 Task: Create ChildIssue0000000830 as Child Issue of Issue Issue0000000415 in Backlog  in Scrum Project Project0000000083 in Jira. Create ChildIssue0000000831 as Child Issue of Issue Issue0000000416 in Backlog  in Scrum Project Project0000000084 in Jira. Create ChildIssue0000000832 as Child Issue of Issue Issue0000000416 in Backlog  in Scrum Project Project0000000084 in Jira. Create ChildIssue0000000833 as Child Issue of Issue Issue0000000417 in Backlog  in Scrum Project Project0000000084 in Jira. Create ChildIssue0000000834 as Child Issue of Issue Issue0000000417 in Backlog  in Scrum Project Project0000000084 in Jira
Action: Mouse moved to (896, 471)
Screenshot: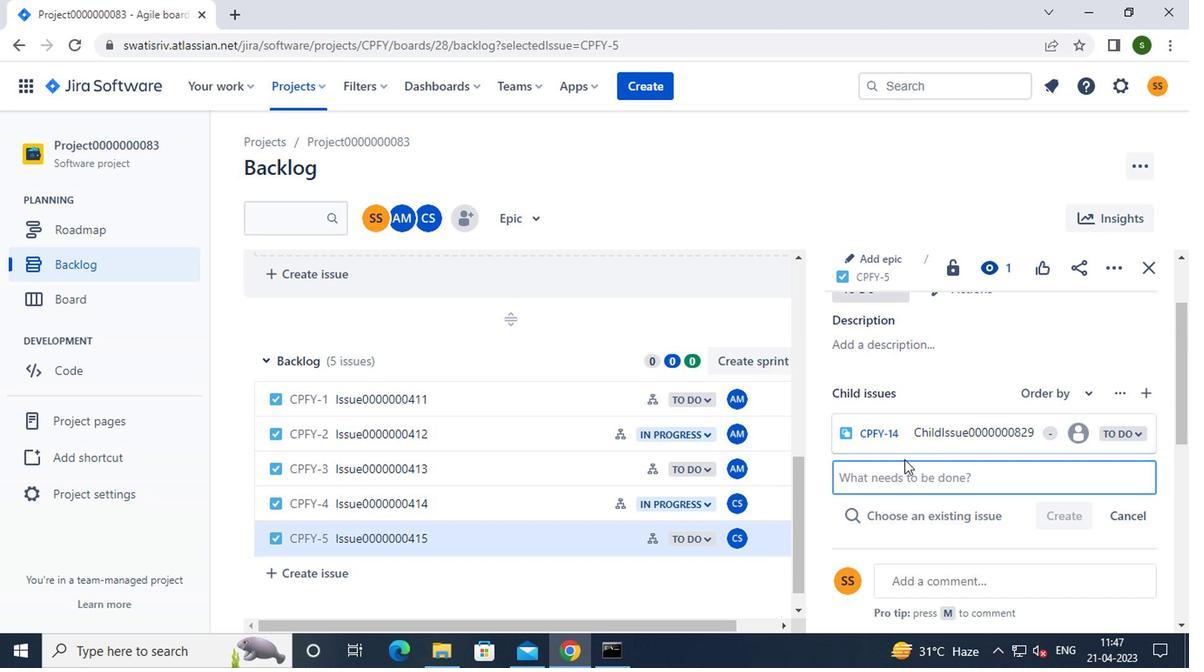 
Action: Key pressed c<Key.caps_lock>hildi<Key.caps_lock><Key.backspace>i<Key.caps_lock>ssue0000000830
Screenshot: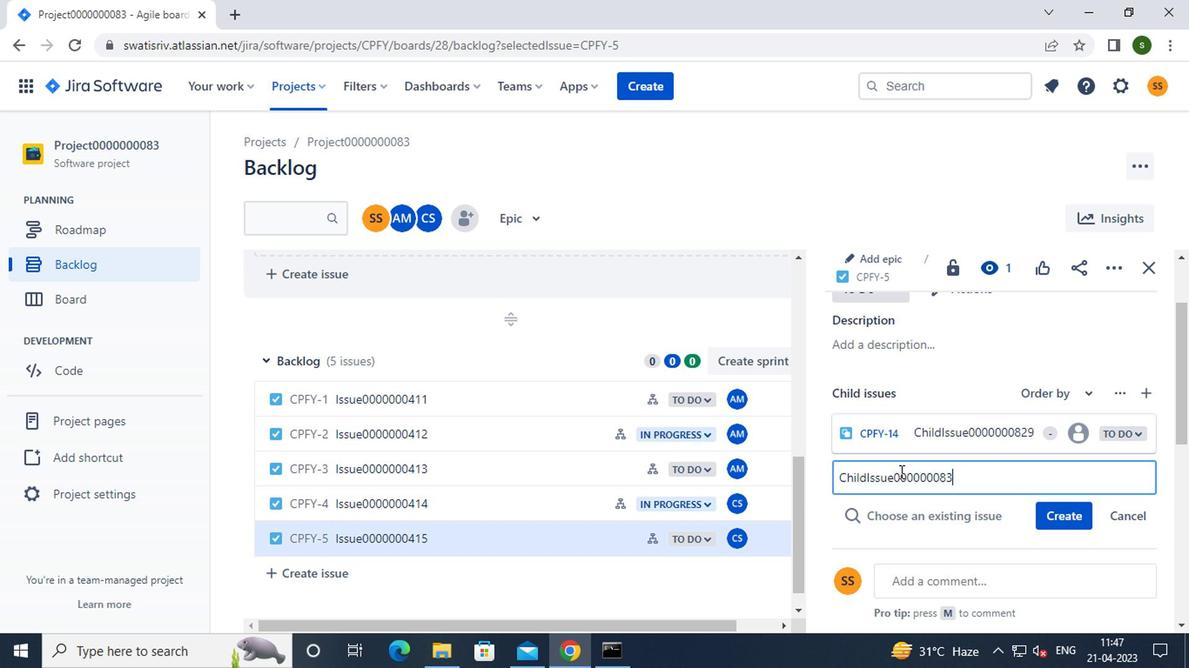 
Action: Mouse moved to (1059, 508)
Screenshot: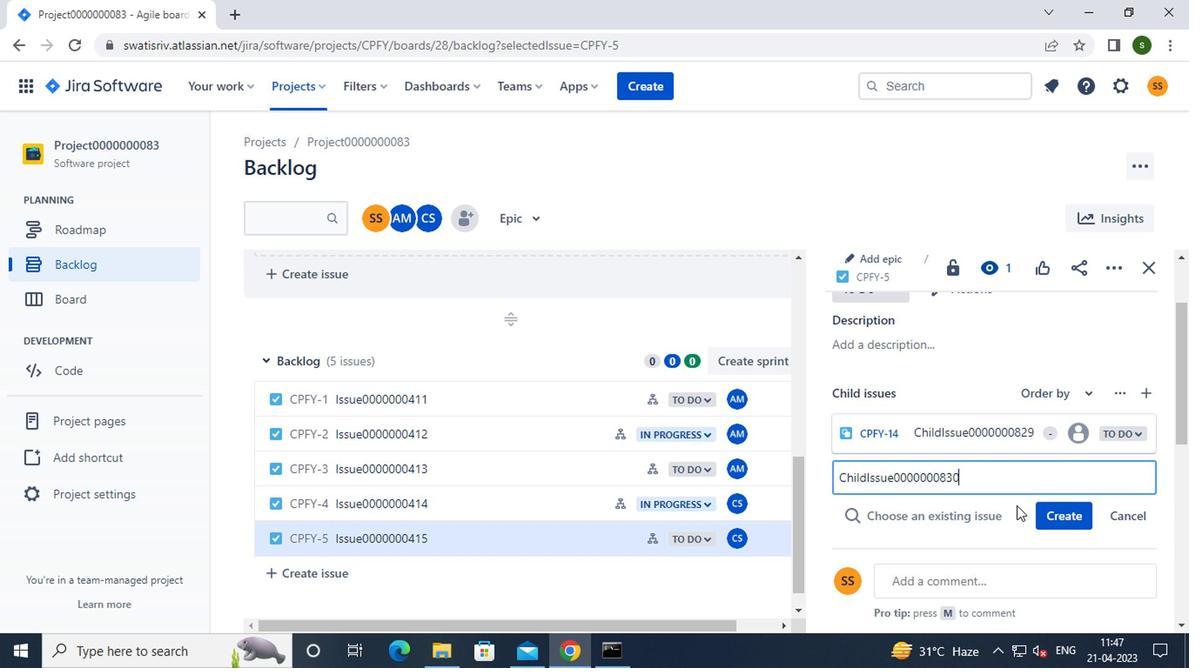 
Action: Mouse pressed left at (1059, 508)
Screenshot: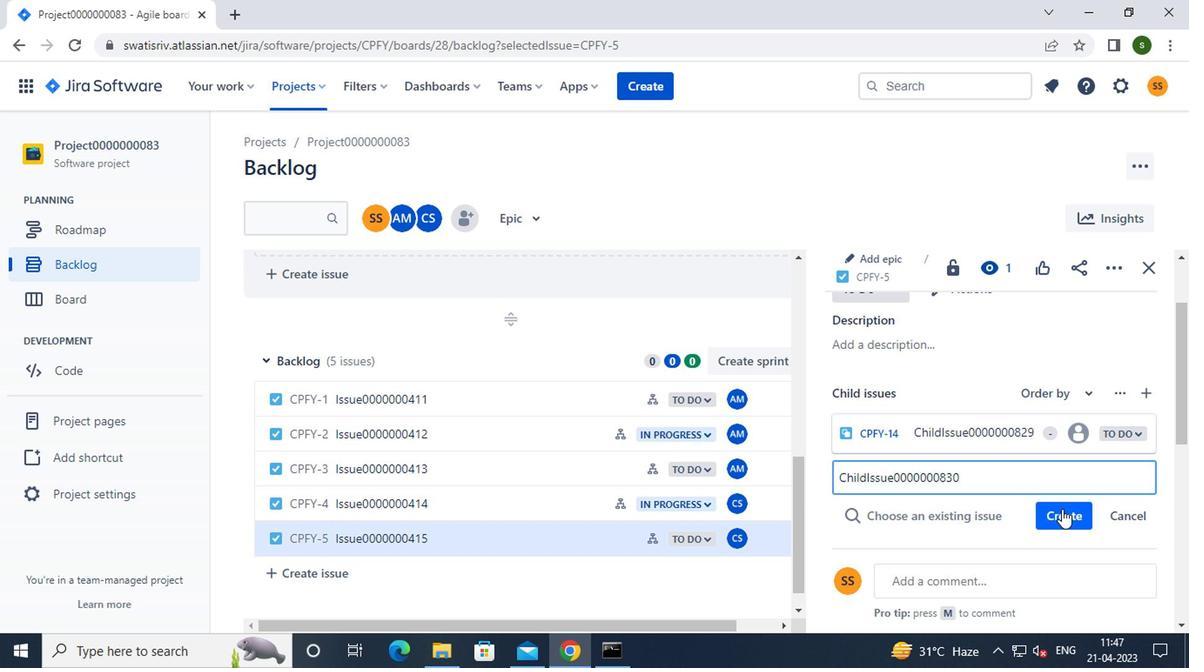 
Action: Mouse moved to (317, 91)
Screenshot: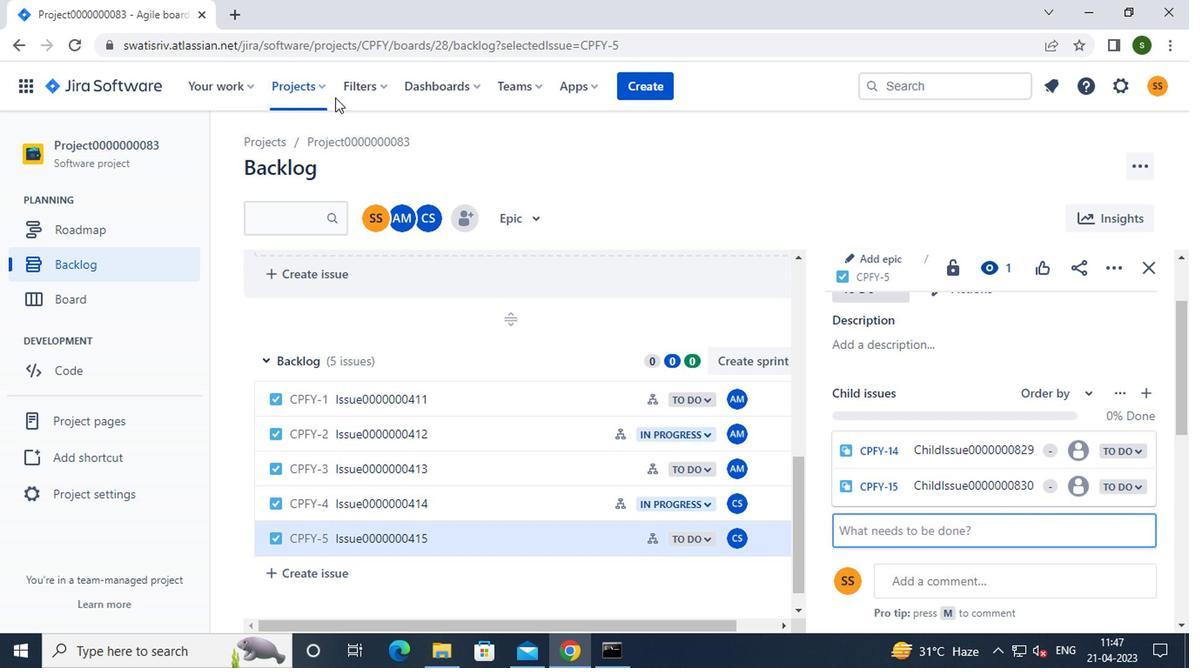 
Action: Mouse pressed left at (317, 91)
Screenshot: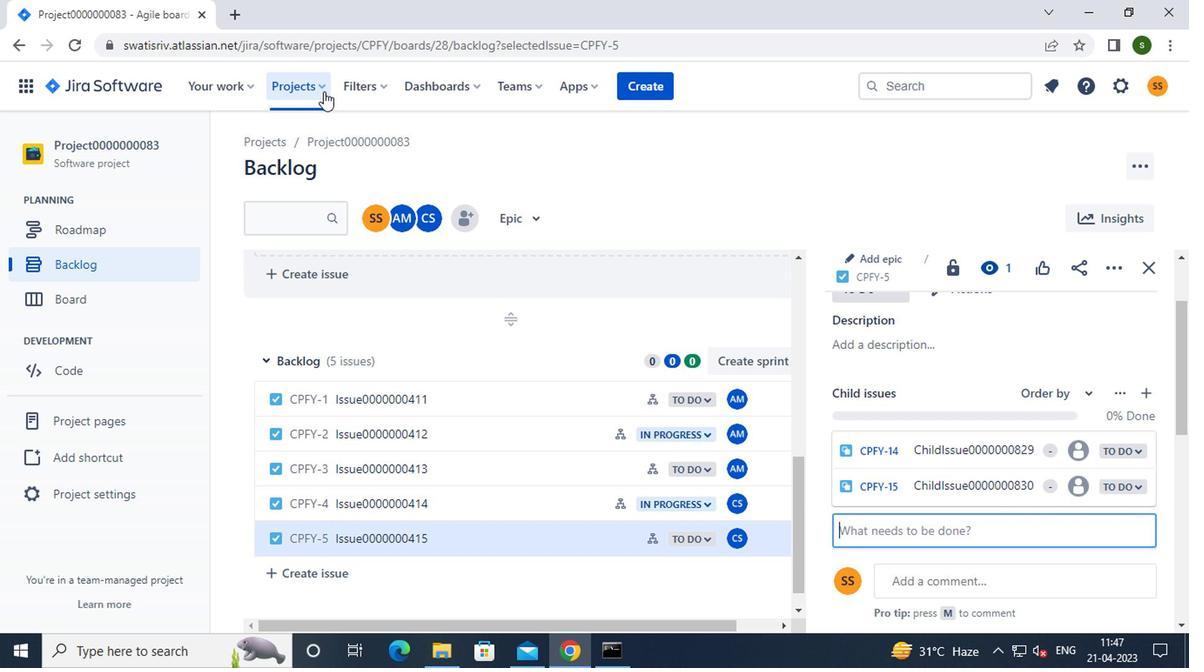 
Action: Mouse moved to (371, 205)
Screenshot: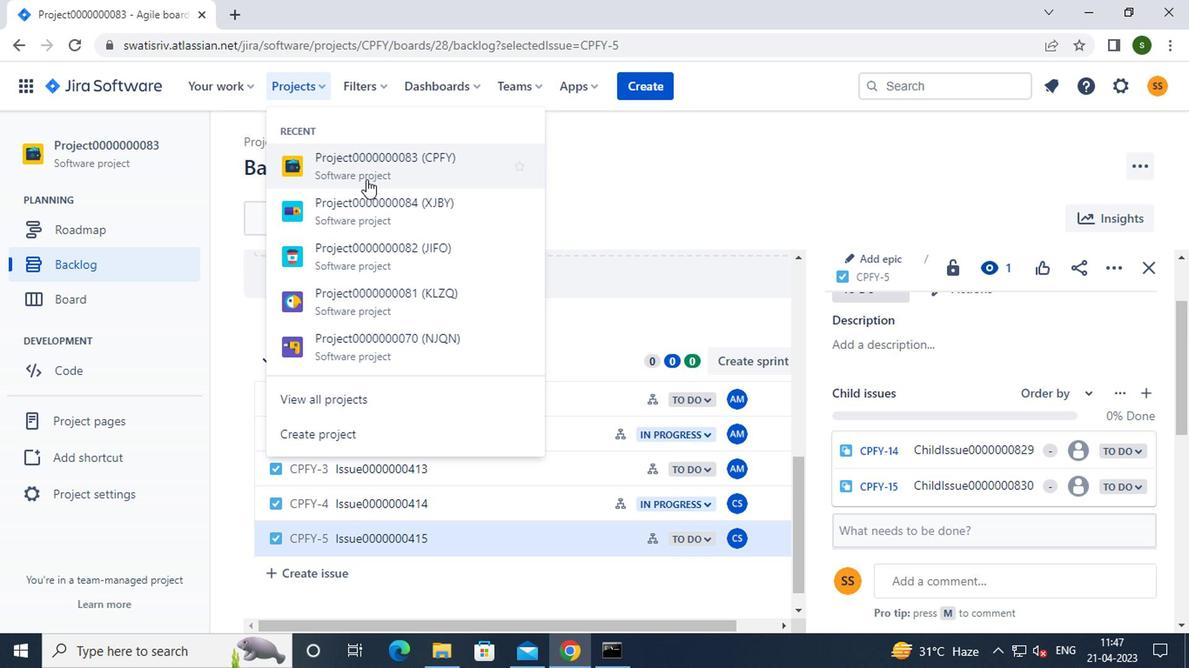 
Action: Mouse pressed left at (371, 205)
Screenshot: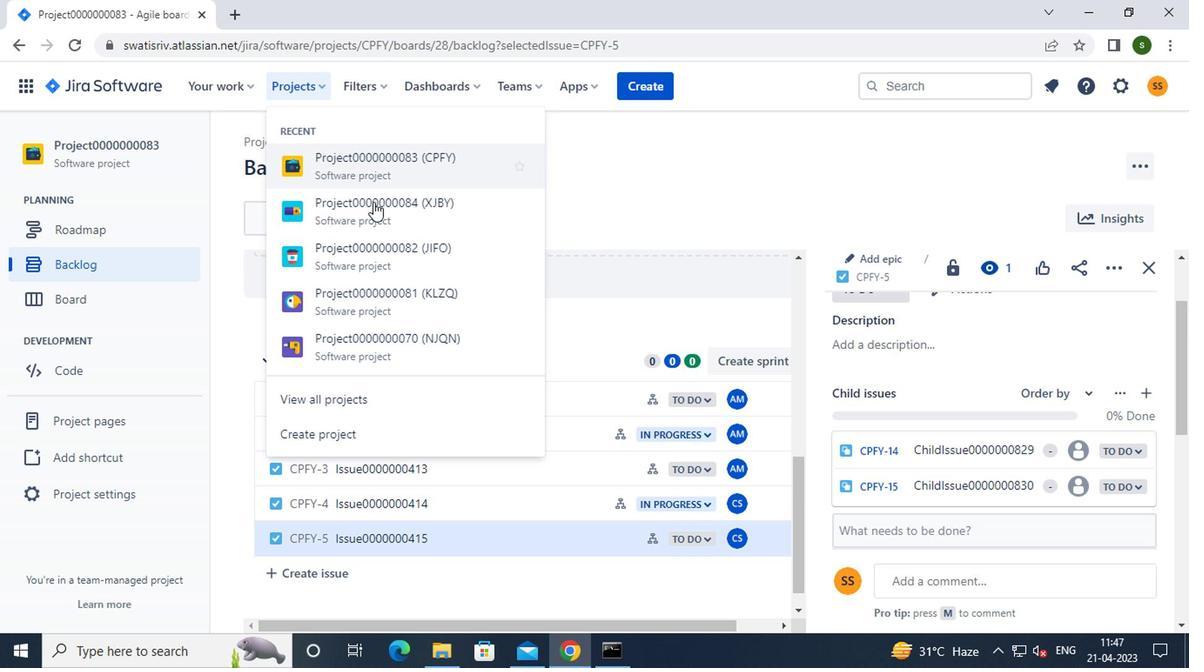 
Action: Mouse moved to (116, 262)
Screenshot: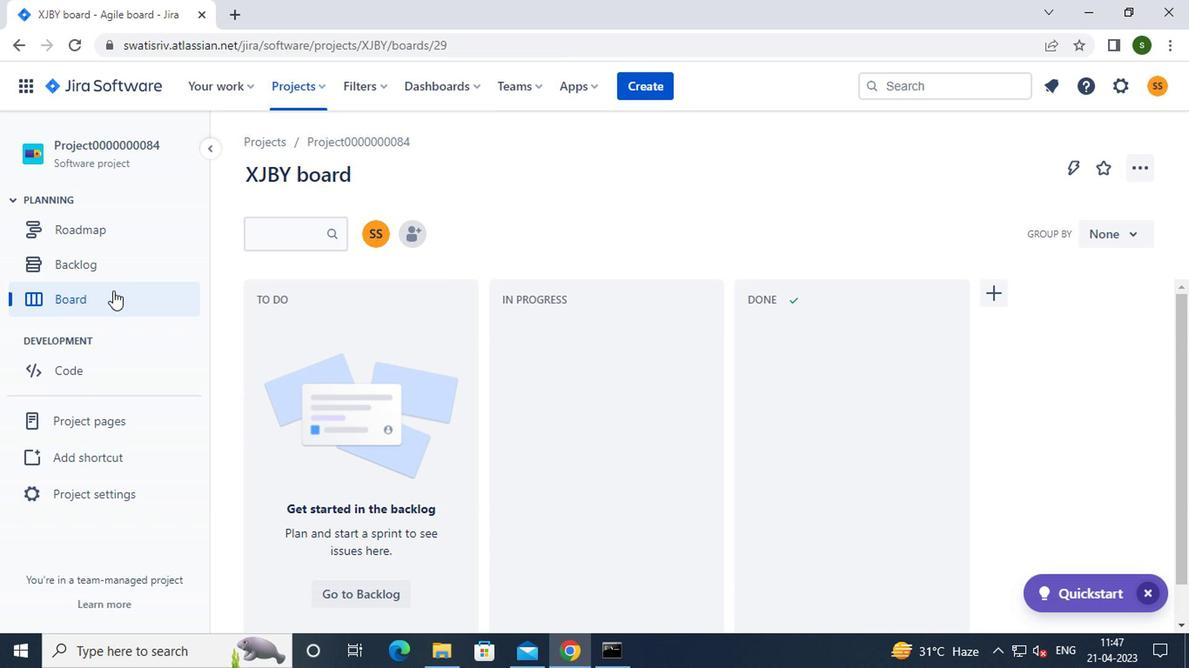 
Action: Mouse pressed left at (116, 262)
Screenshot: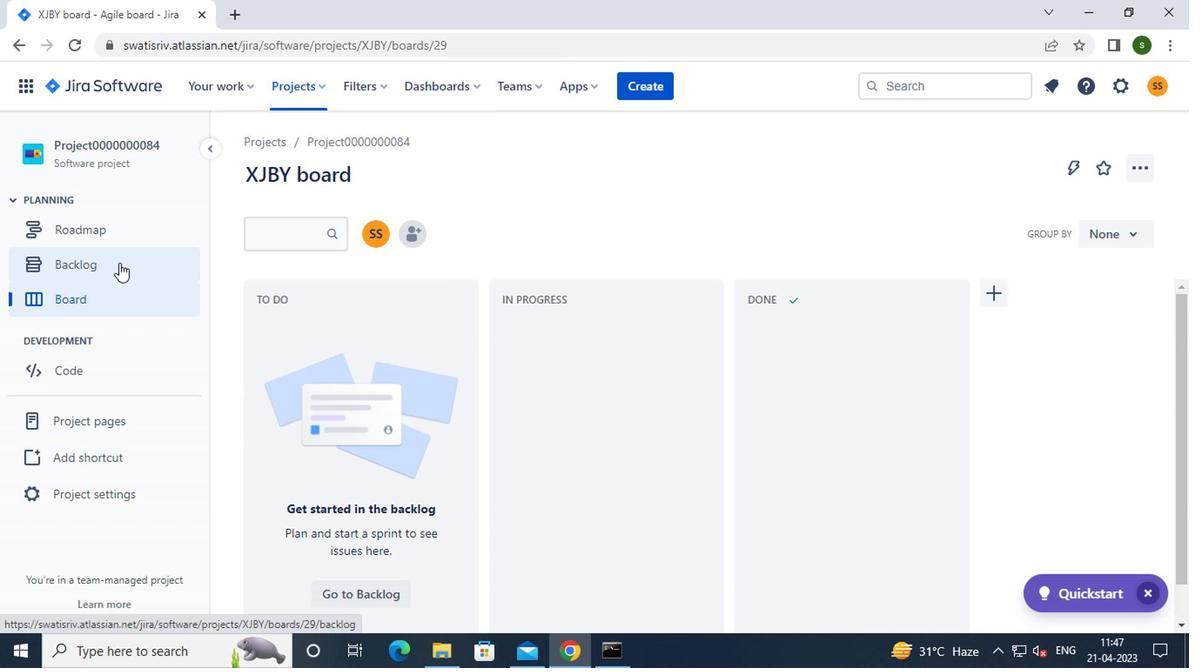 
Action: Mouse moved to (617, 511)
Screenshot: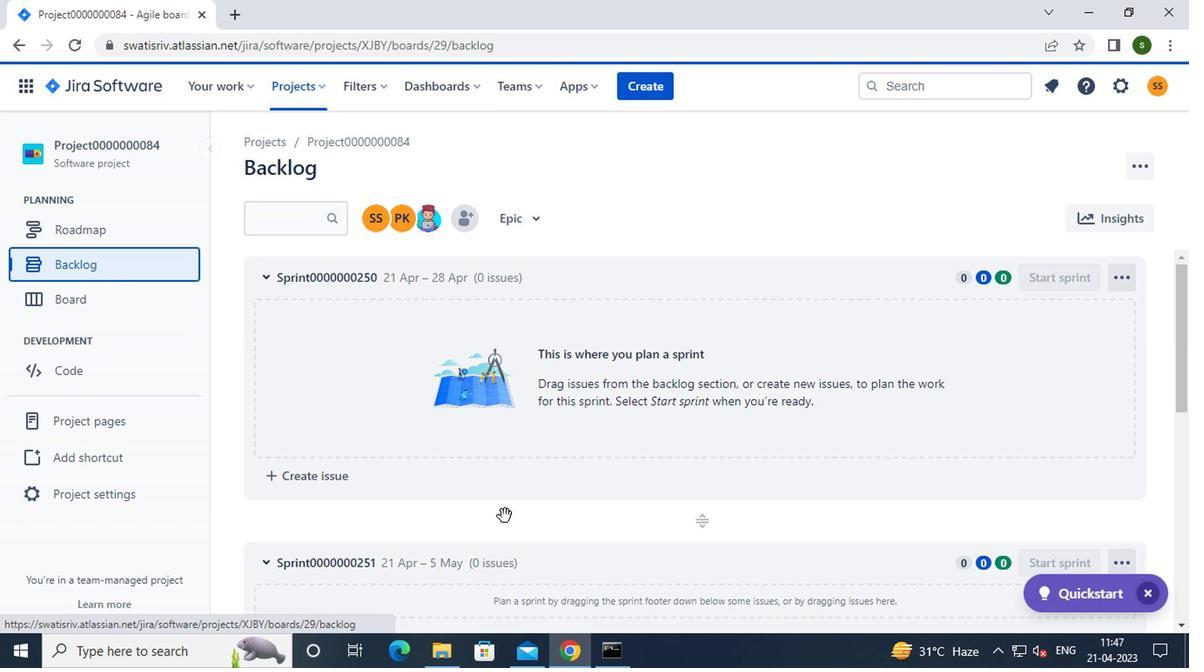 
Action: Mouse scrolled (617, 510) with delta (0, -1)
Screenshot: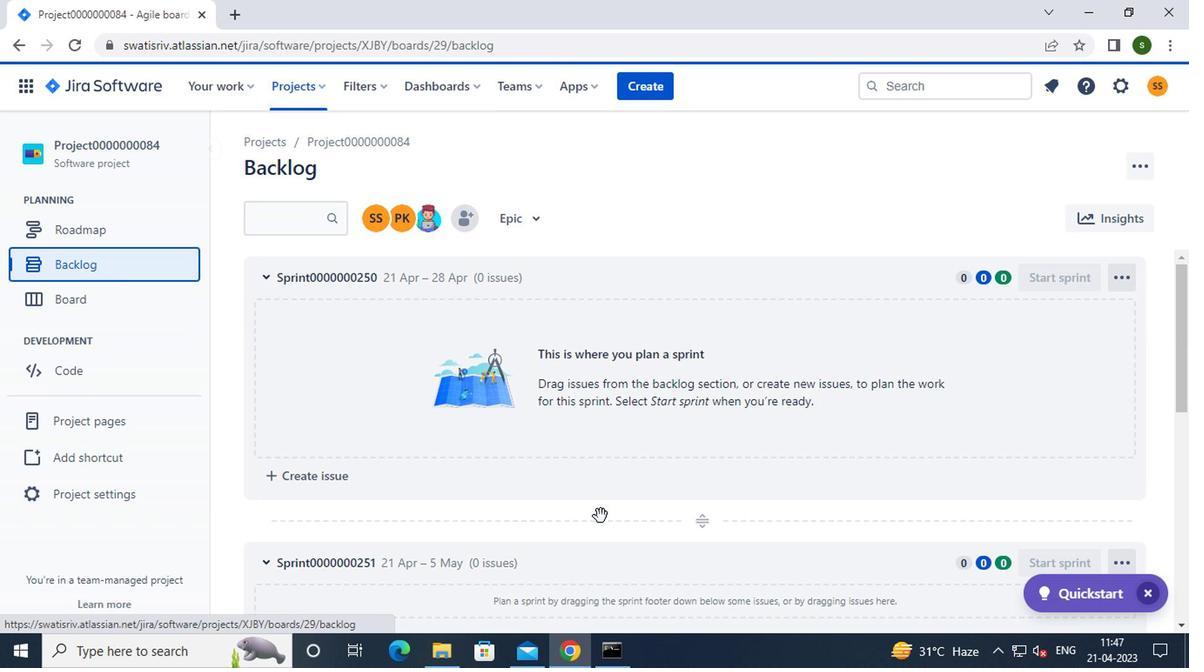 
Action: Mouse scrolled (617, 510) with delta (0, -1)
Screenshot: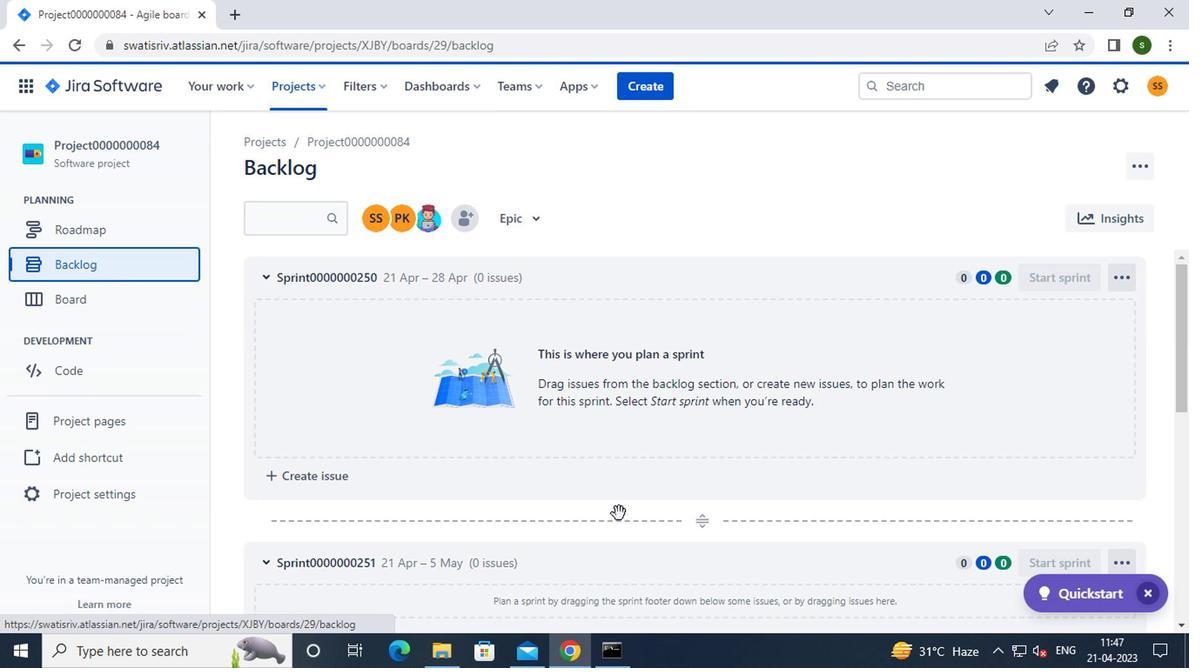 
Action: Mouse scrolled (617, 510) with delta (0, -1)
Screenshot: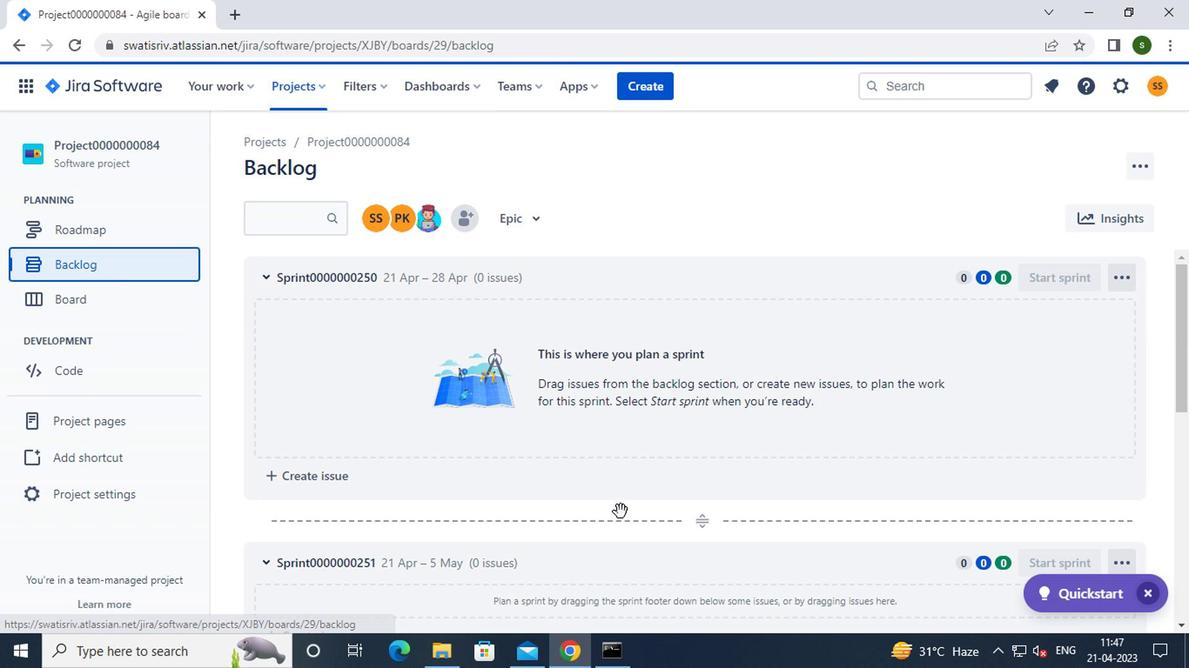 
Action: Mouse scrolled (617, 510) with delta (0, -1)
Screenshot: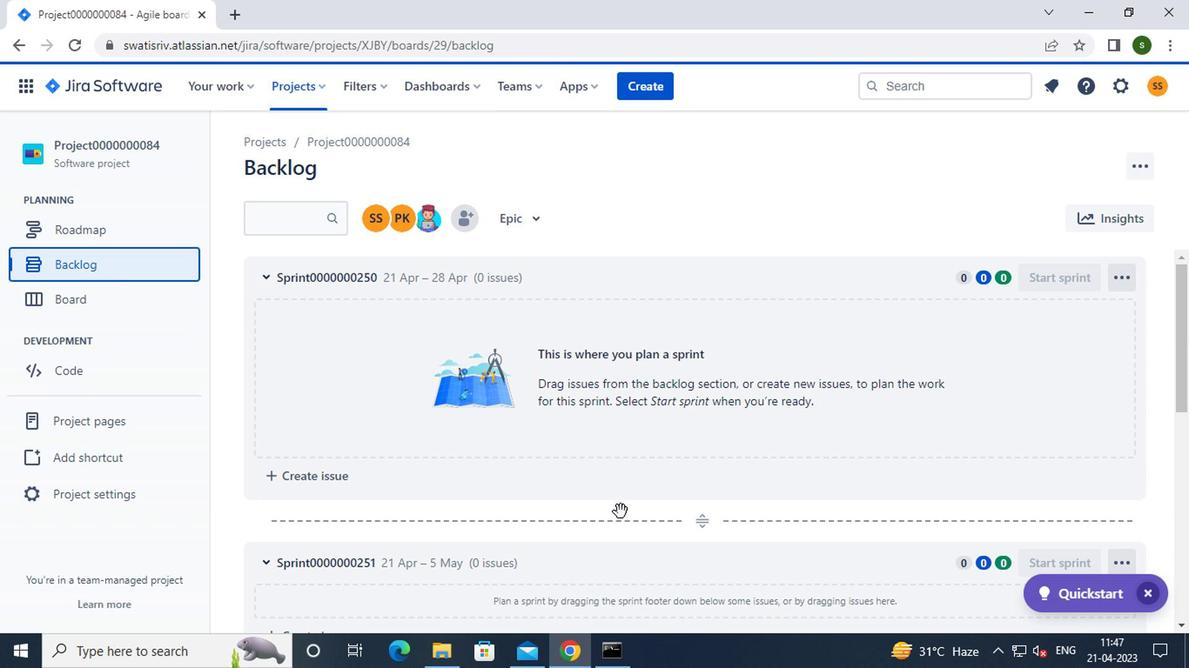 
Action: Mouse scrolled (617, 510) with delta (0, -1)
Screenshot: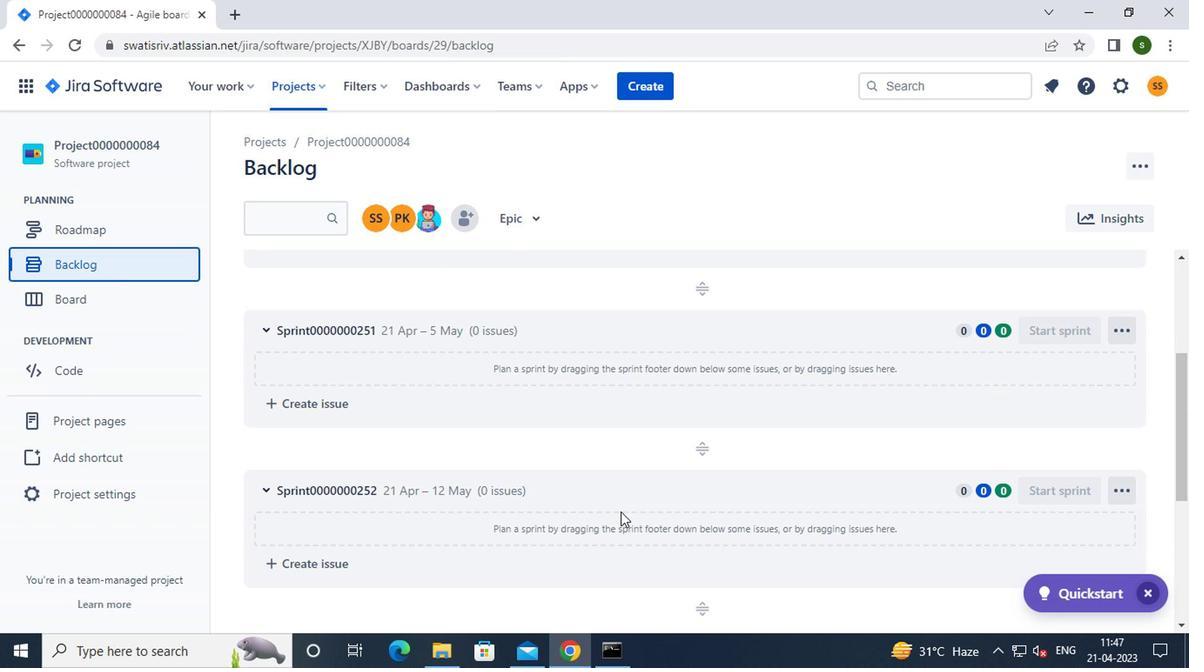 
Action: Mouse scrolled (617, 510) with delta (0, -1)
Screenshot: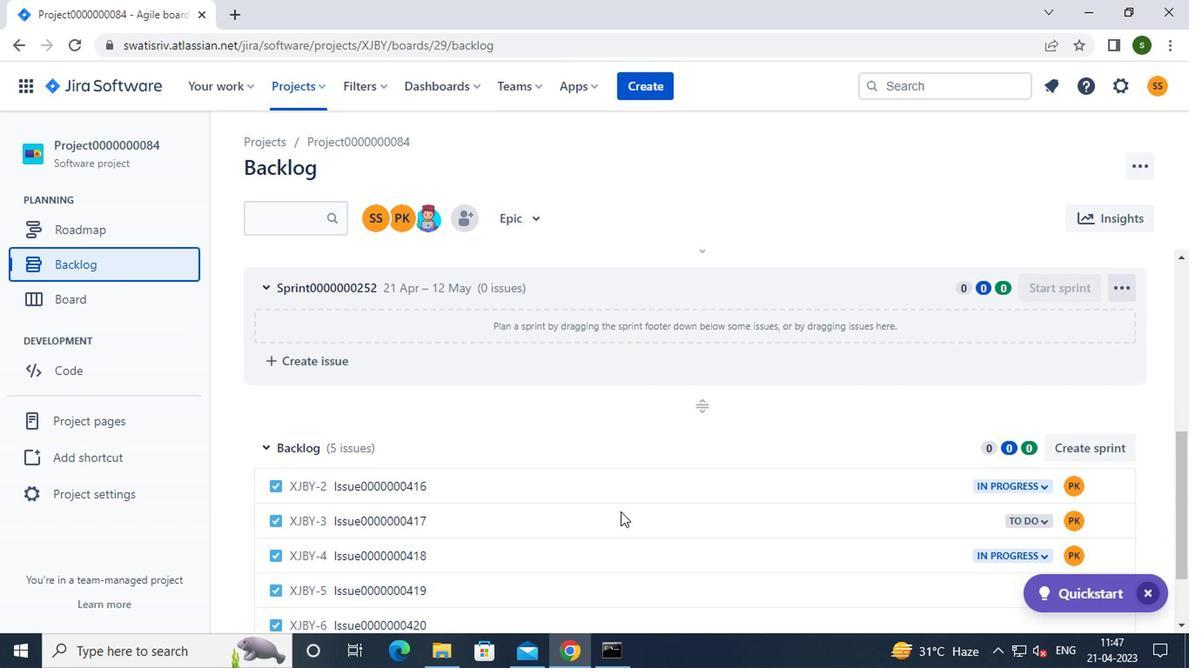 
Action: Mouse scrolled (617, 510) with delta (0, -1)
Screenshot: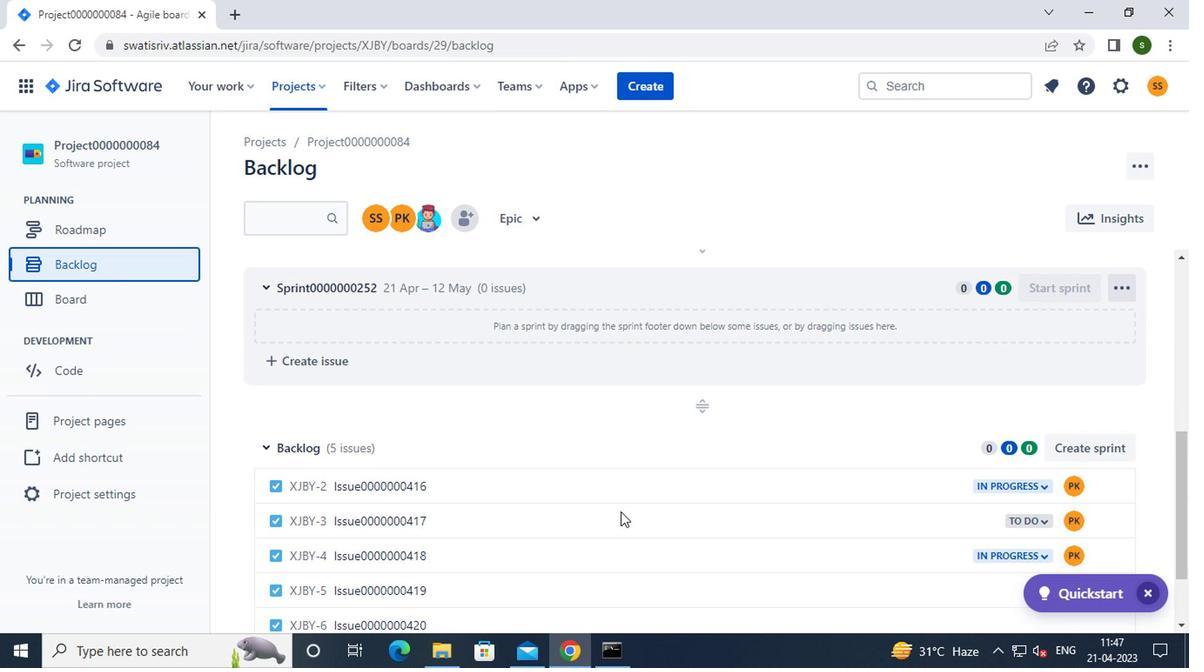 
Action: Mouse moved to (524, 389)
Screenshot: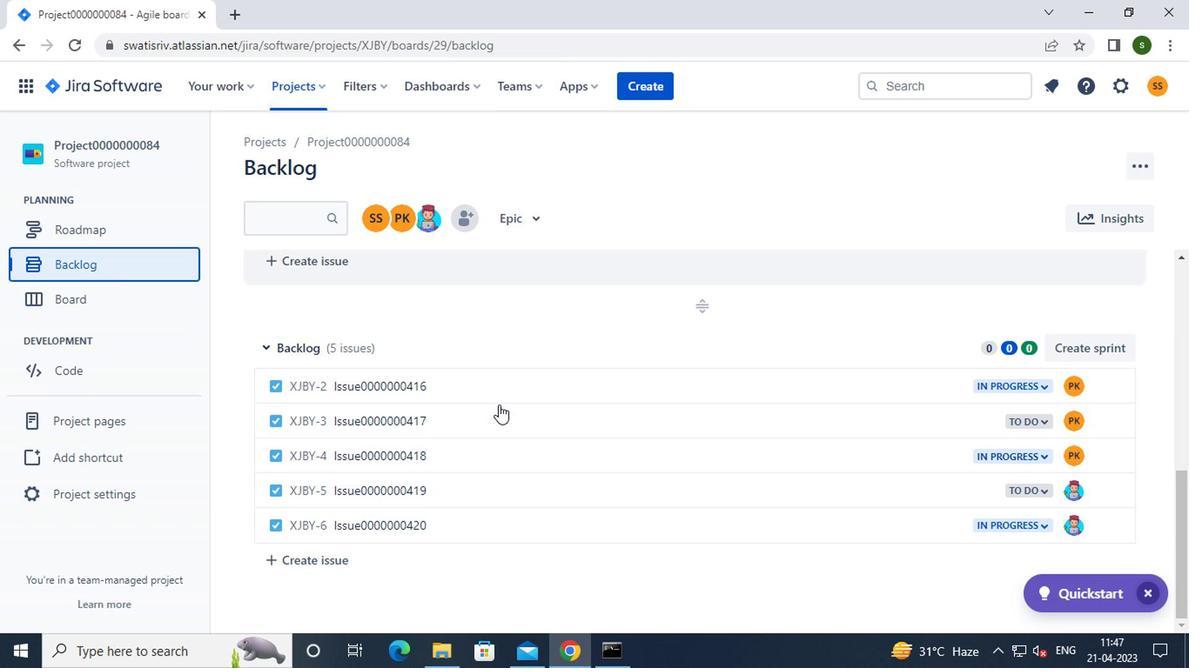
Action: Mouse pressed left at (524, 389)
Screenshot: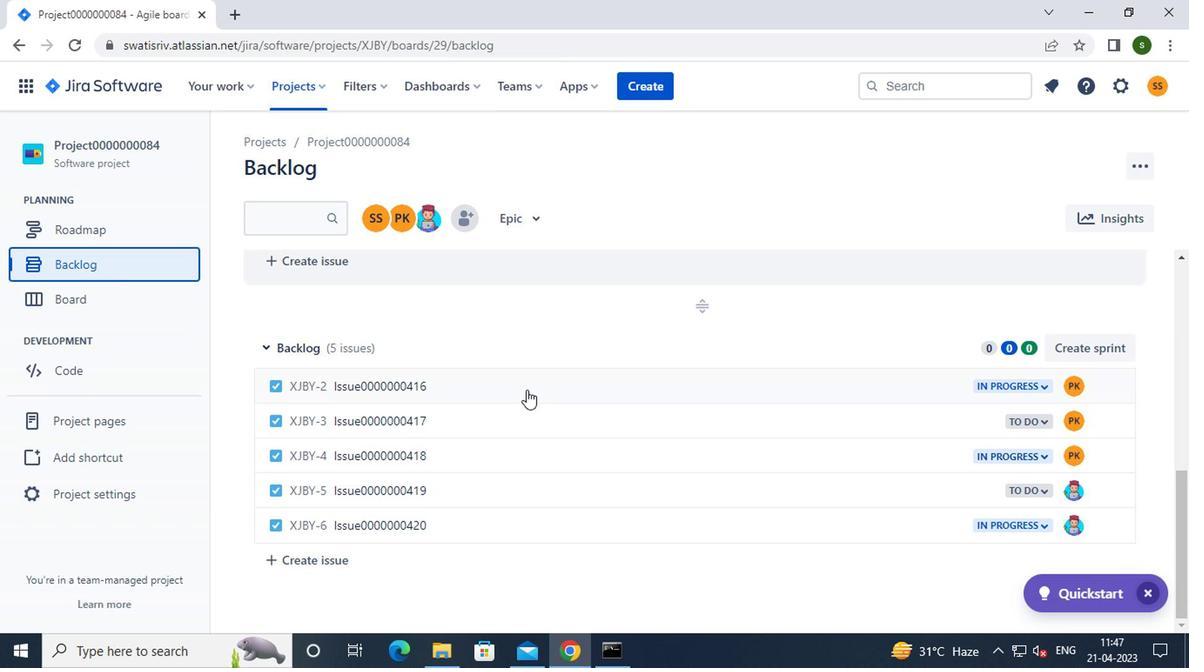 
Action: Mouse moved to (876, 343)
Screenshot: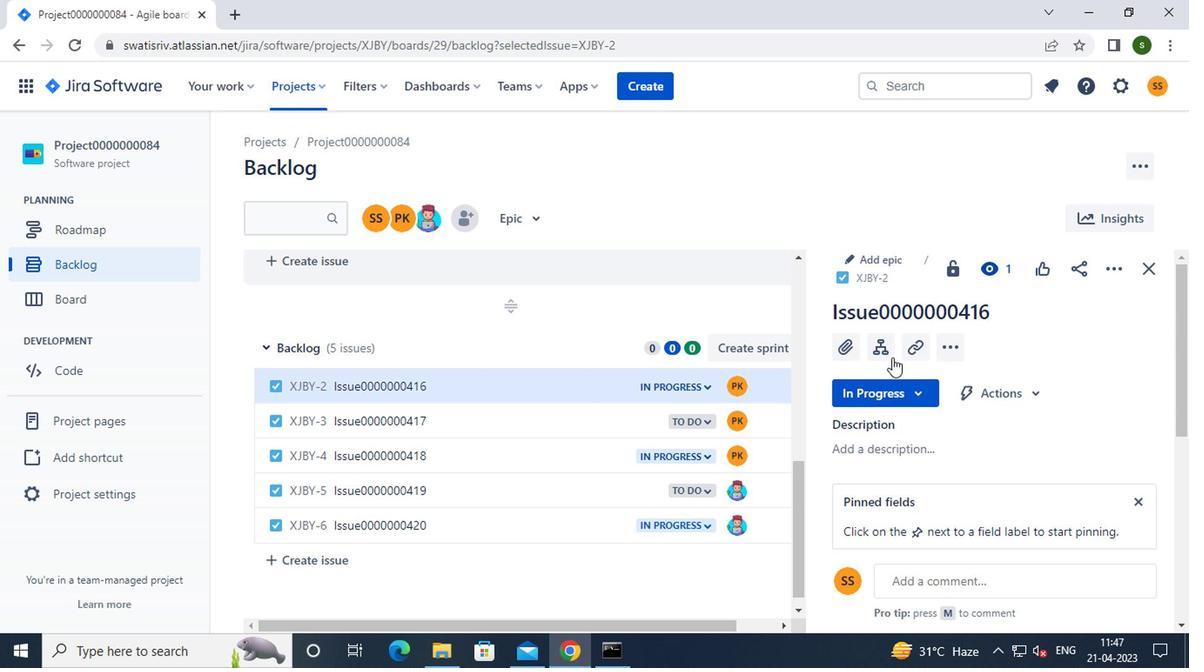 
Action: Mouse pressed left at (876, 343)
Screenshot: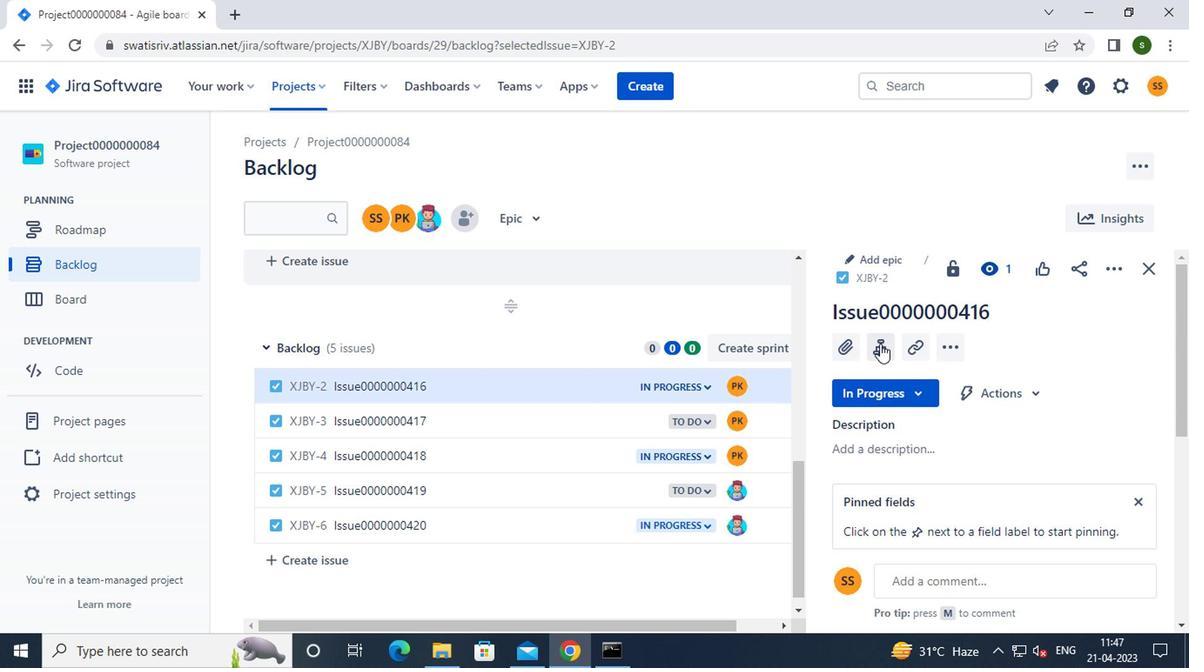
Action: Mouse moved to (881, 421)
Screenshot: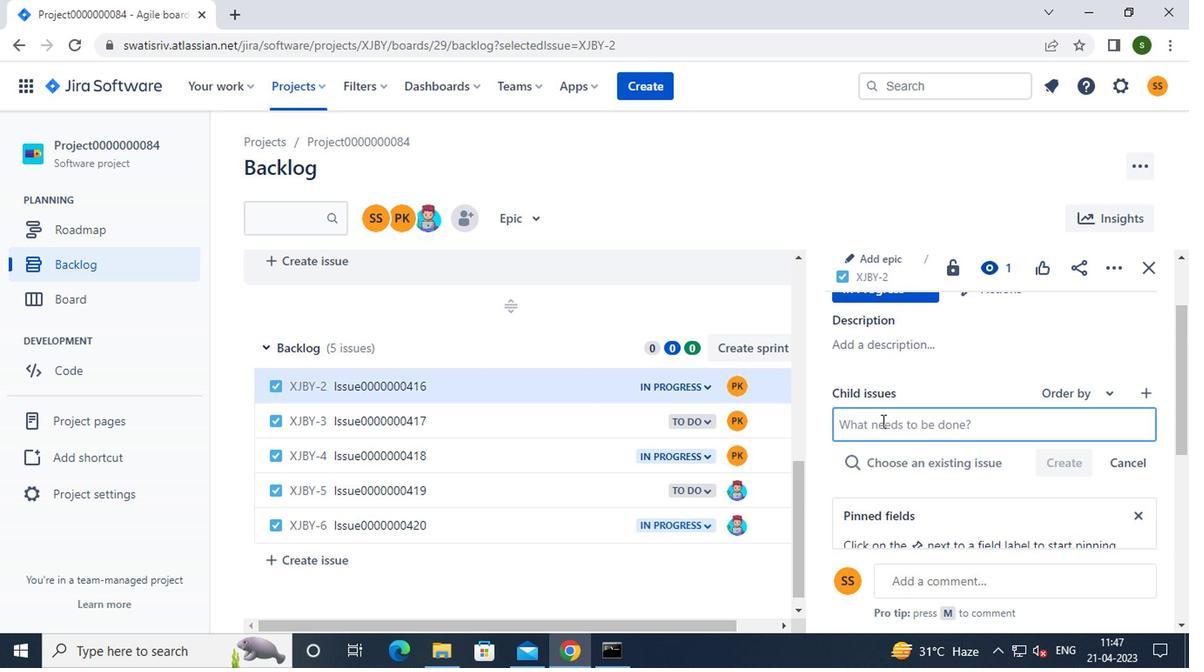 
Action: Key pressed <Key.caps_lock>c<Key.caps_lock>hild<Key.caps_lock>i<Key.caps_lock>ssue0000000831
Screenshot: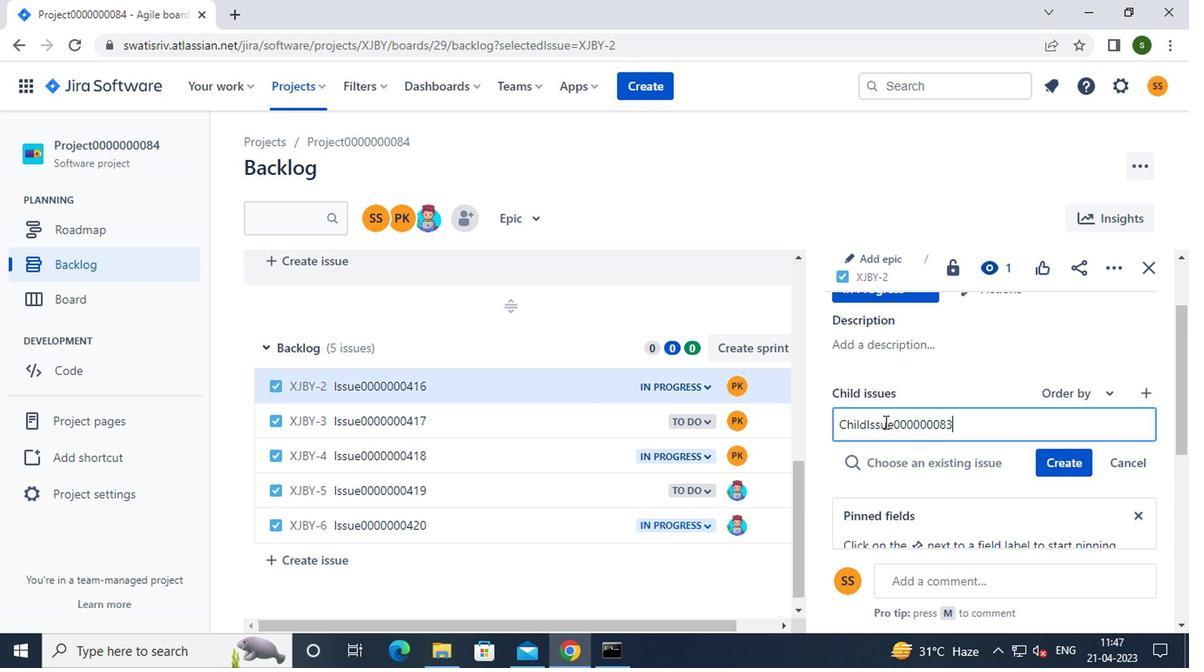 
Action: Mouse moved to (1045, 467)
Screenshot: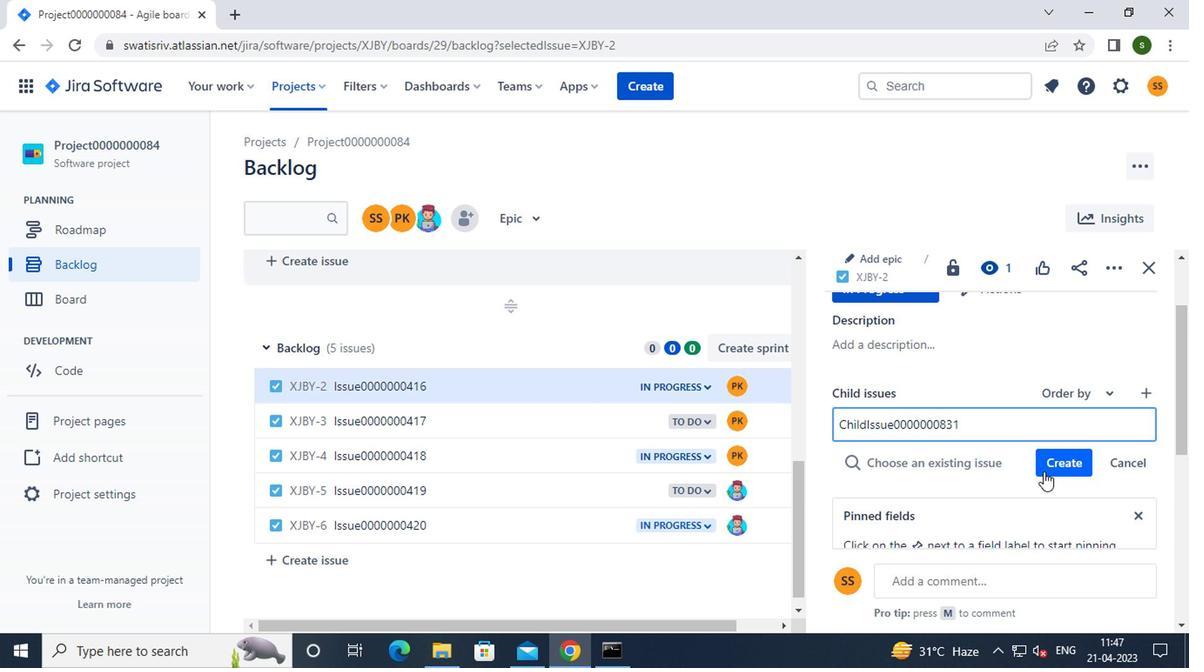 
Action: Mouse pressed left at (1045, 467)
Screenshot: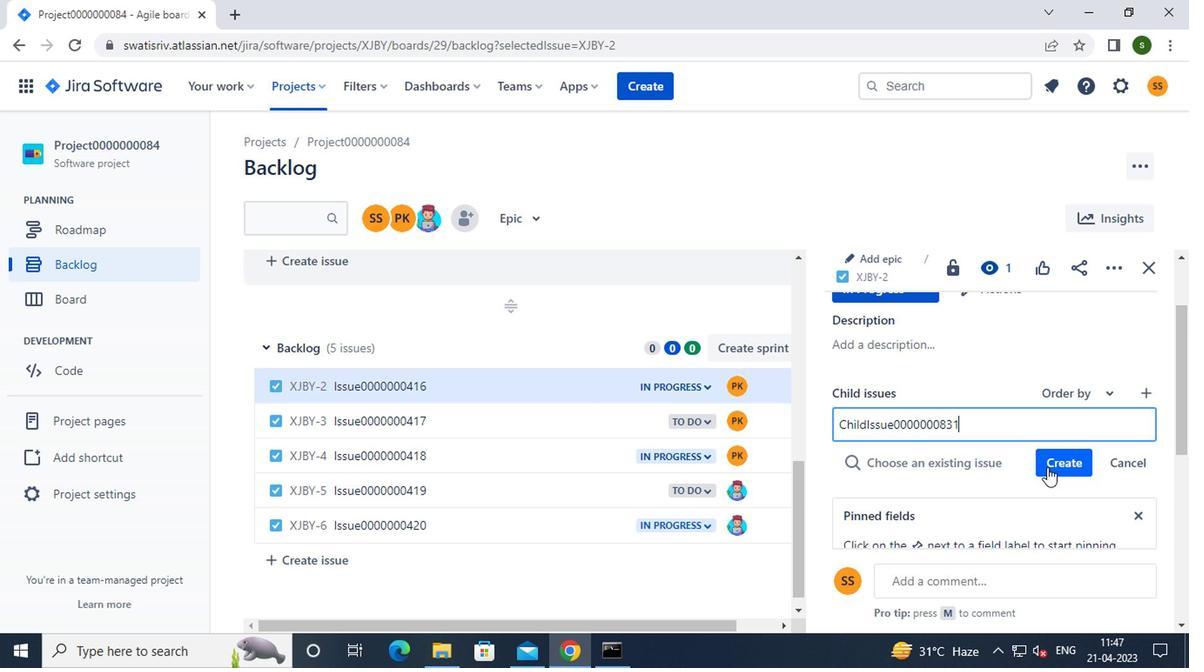 
Action: Mouse moved to (995, 473)
Screenshot: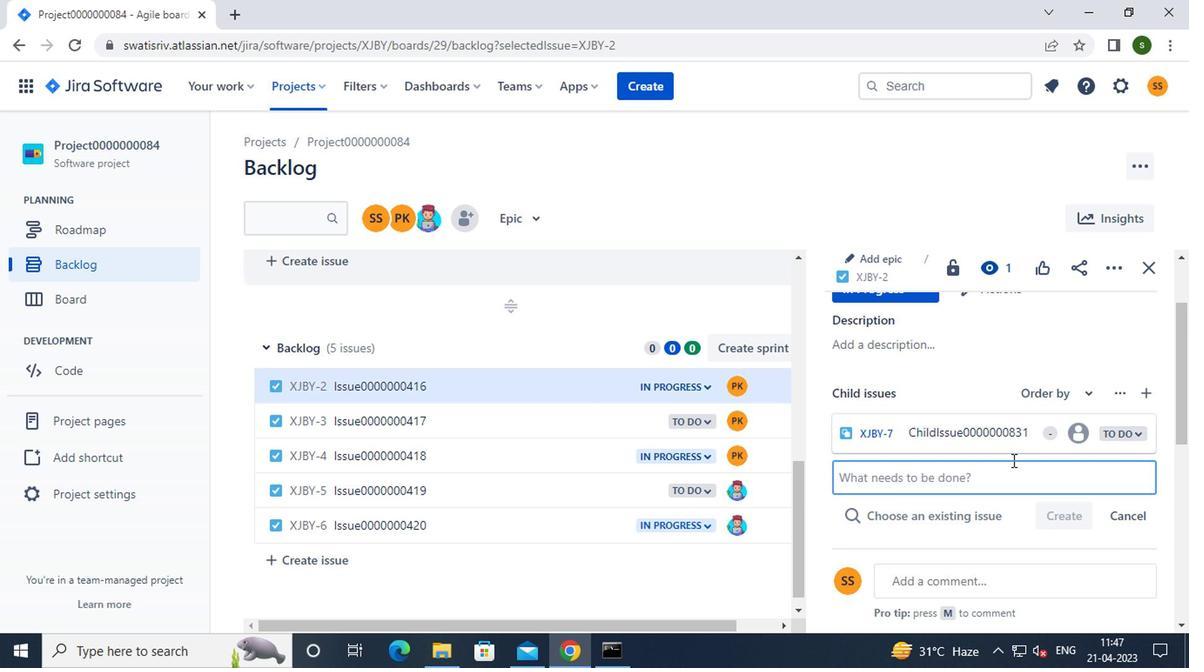 
Action: Mouse pressed left at (995, 473)
Screenshot: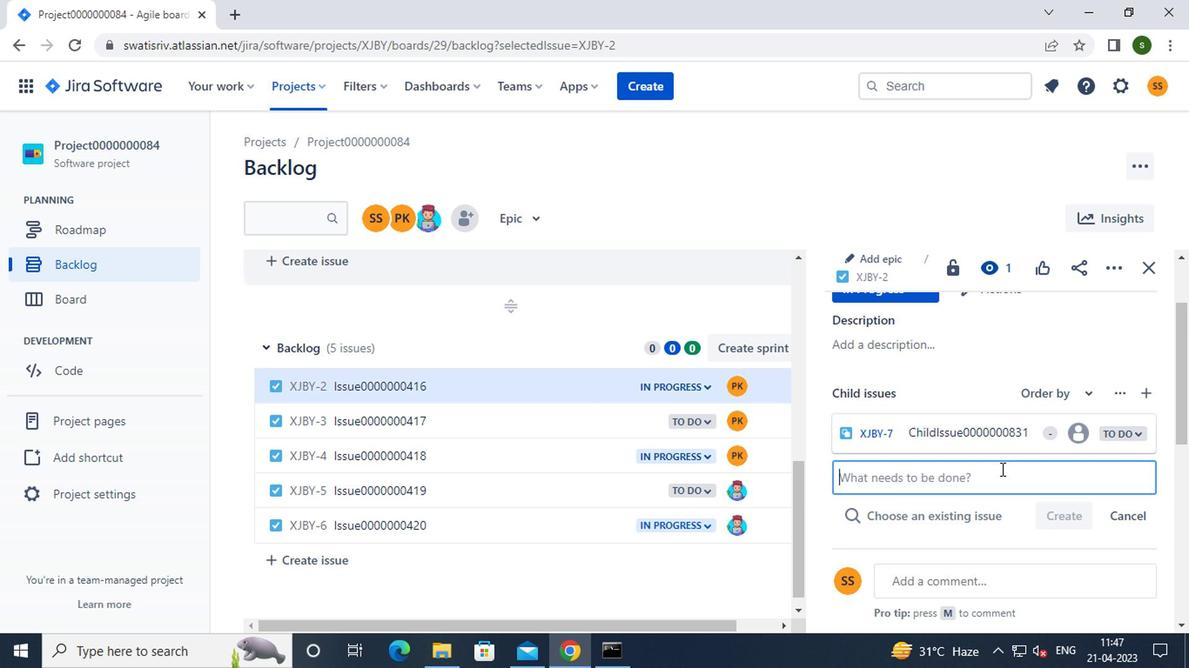 
Action: Mouse moved to (1005, 479)
Screenshot: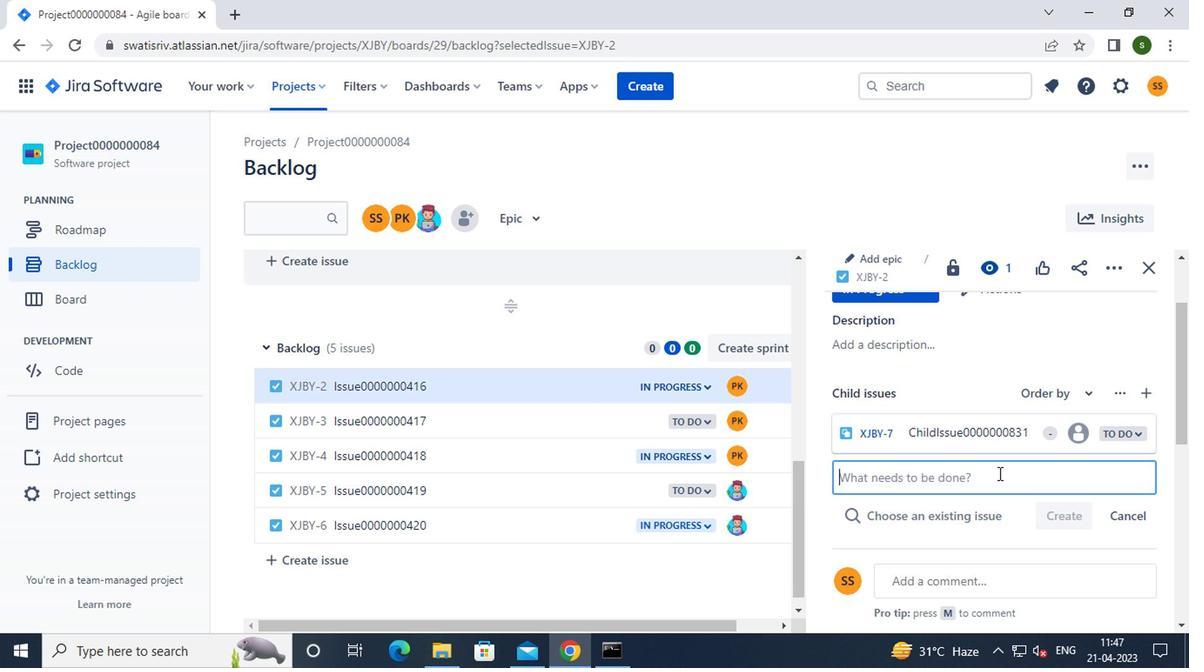 
Action: Key pressed <Key.caps_lock>c<Key.caps_lock>hild<Key.caps_lock>i<Key.caps_lock>ssue0000000832
Screenshot: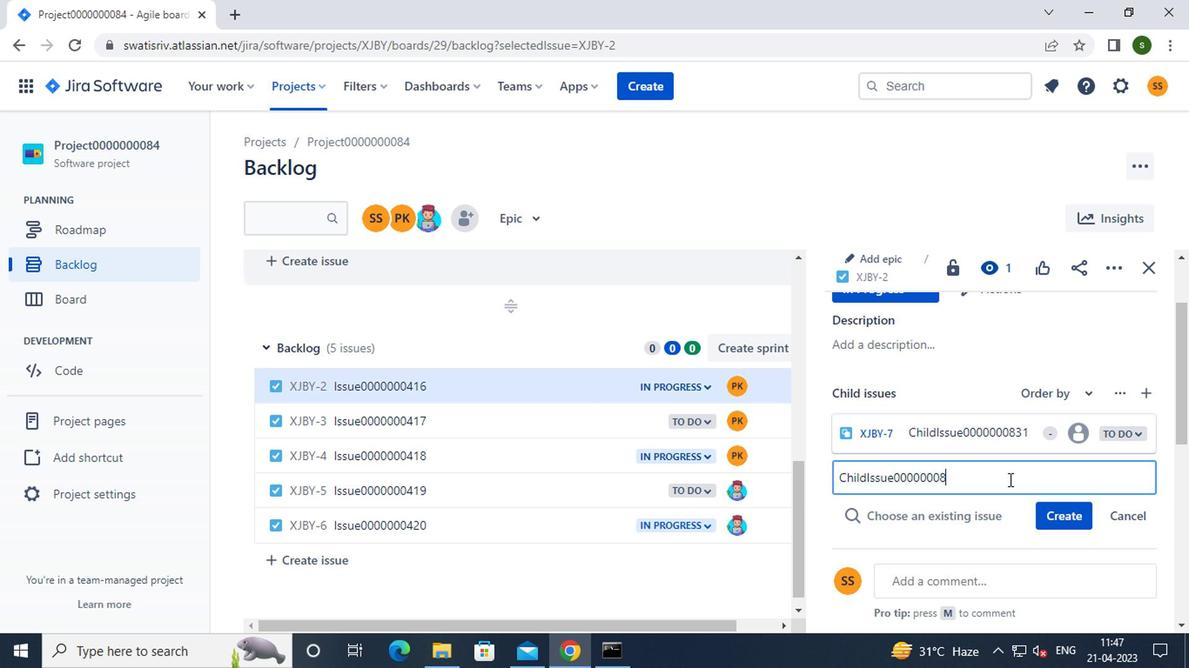 
Action: Mouse moved to (1036, 508)
Screenshot: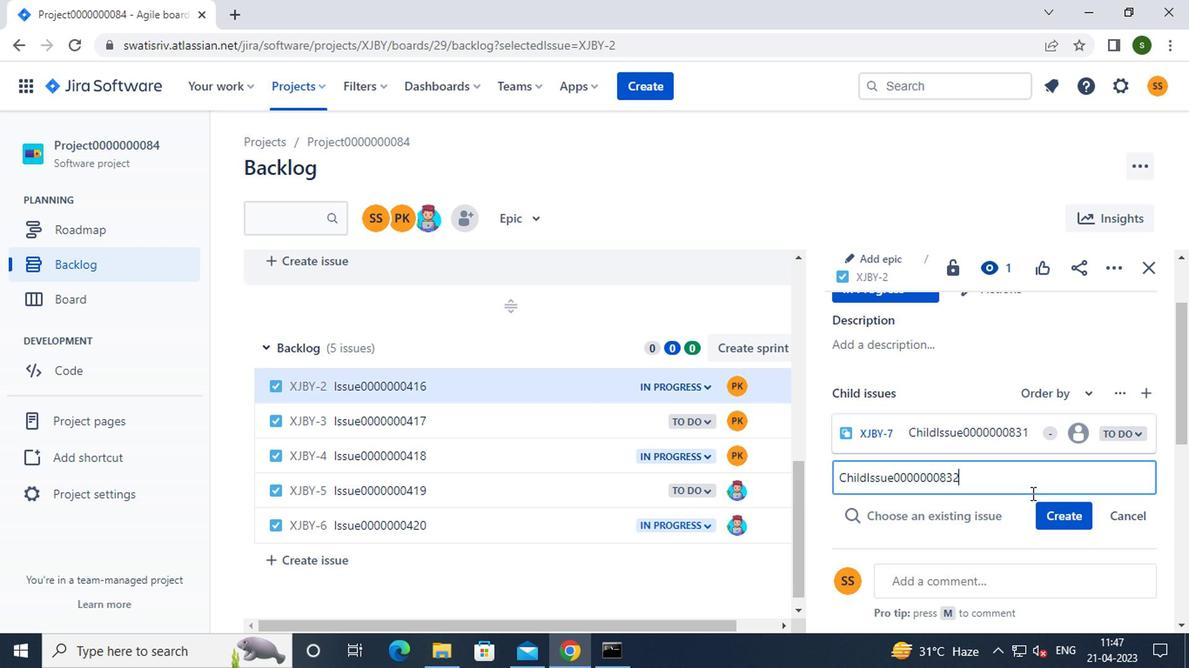 
Action: Mouse pressed left at (1036, 508)
Screenshot: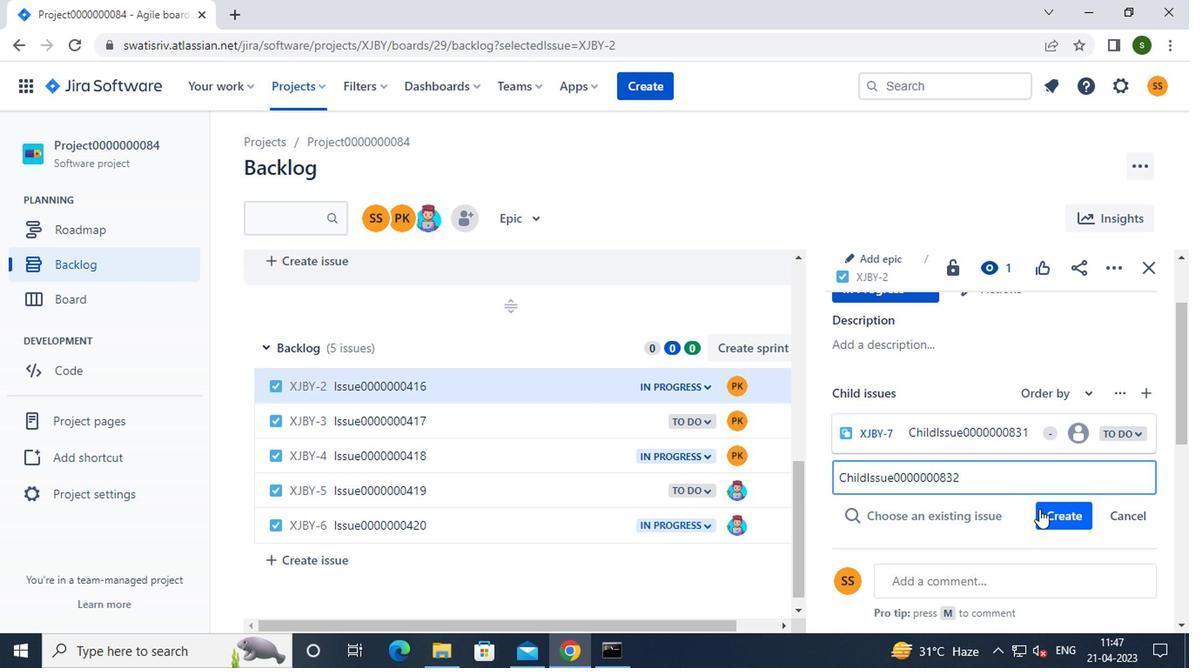 
Action: Mouse moved to (499, 421)
Screenshot: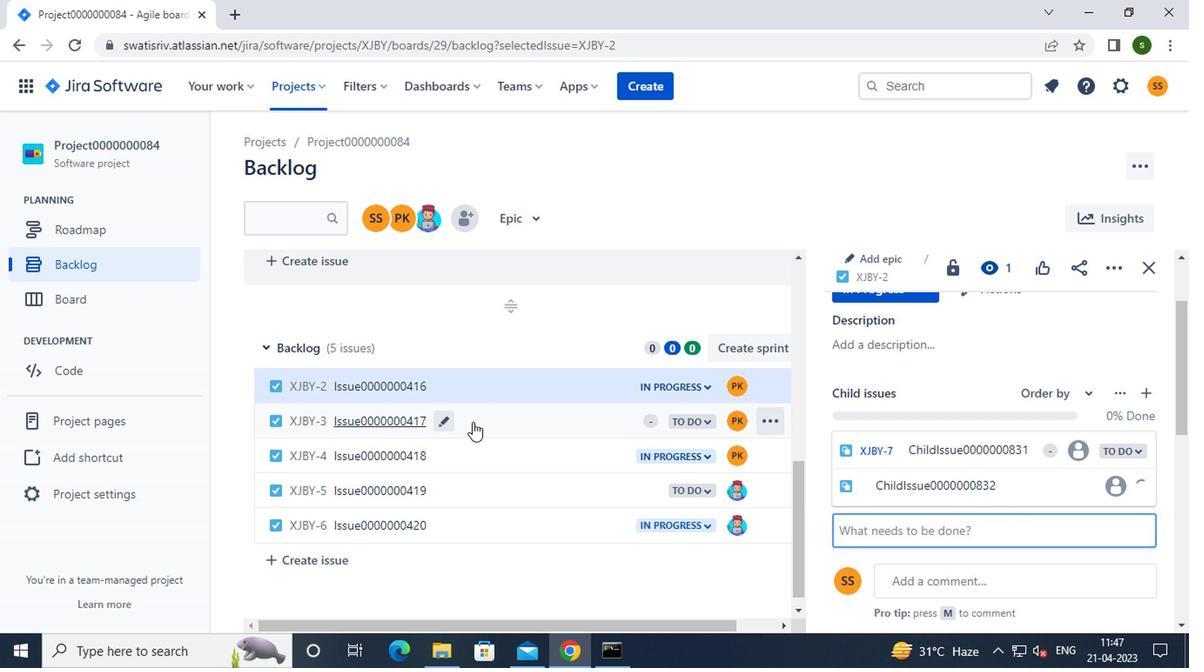 
Action: Mouse pressed left at (499, 421)
Screenshot: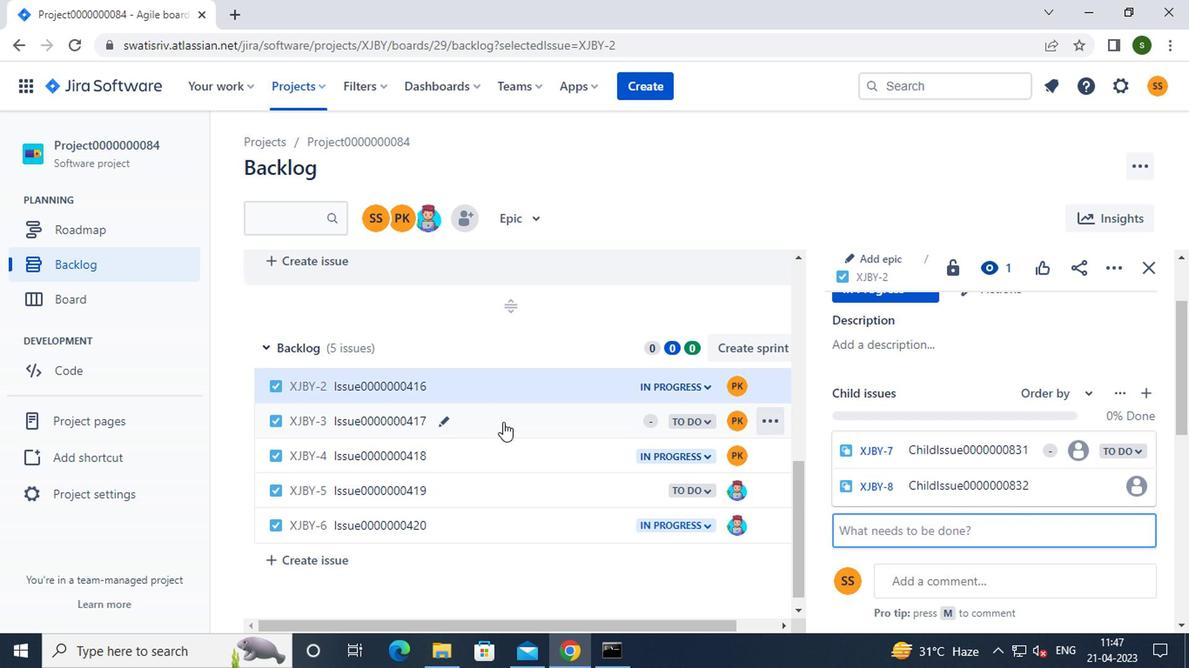 
Action: Mouse moved to (879, 348)
Screenshot: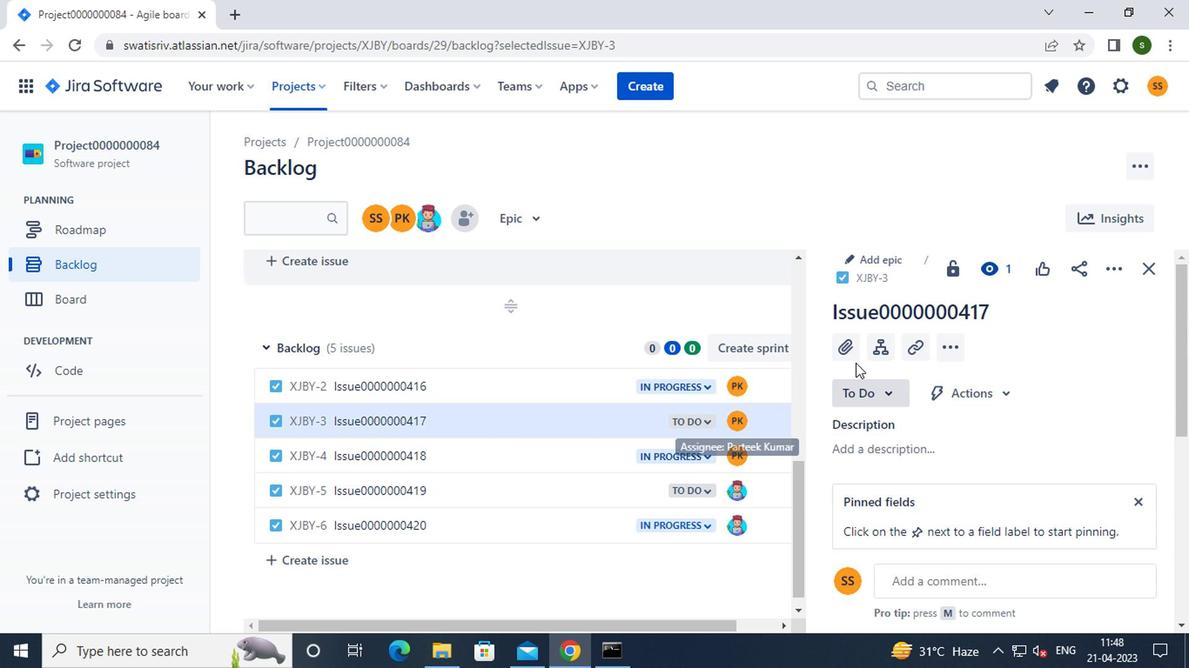 
Action: Mouse pressed left at (879, 348)
Screenshot: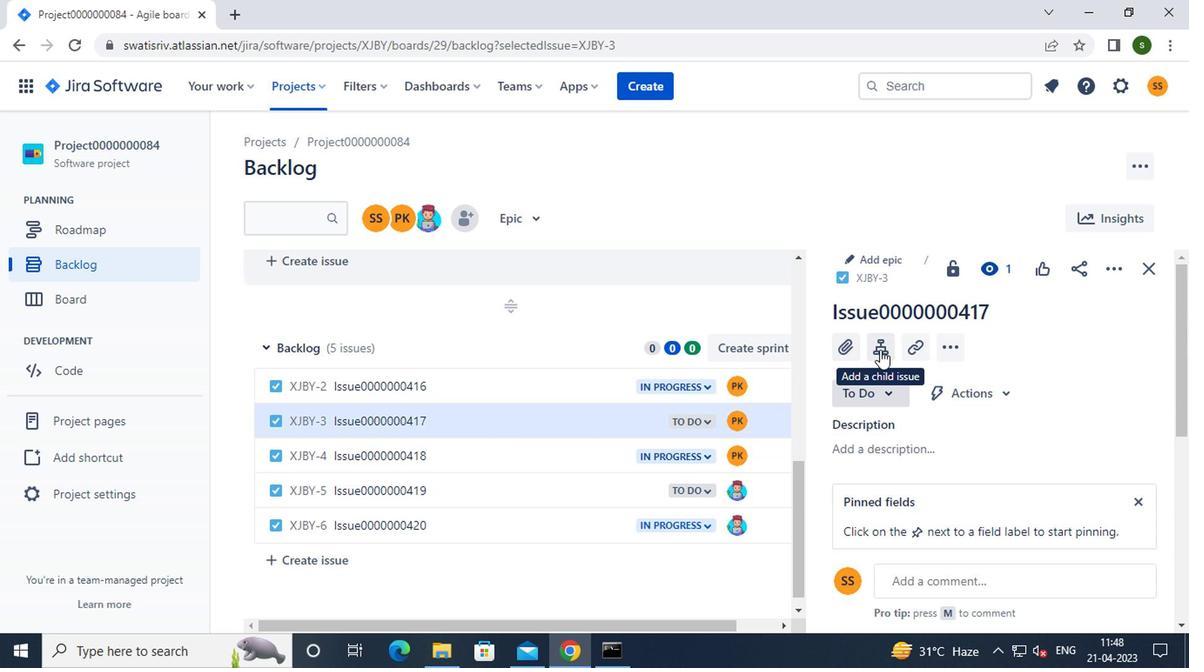 
Action: Mouse moved to (874, 419)
Screenshot: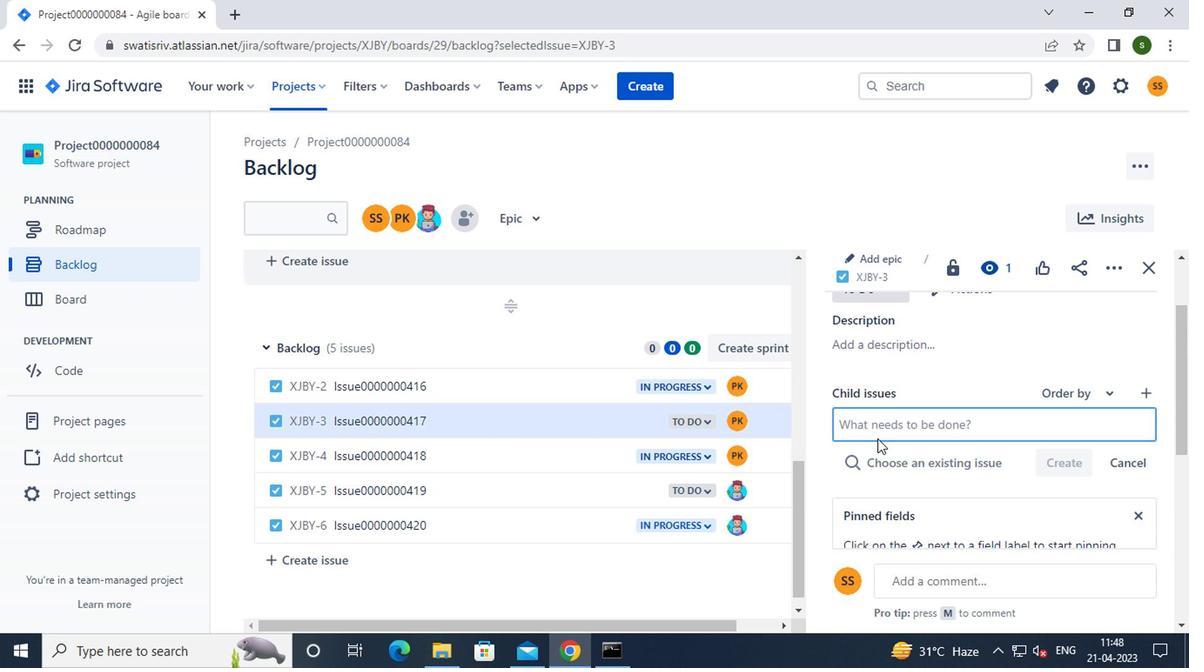 
Action: Mouse pressed left at (874, 419)
Screenshot: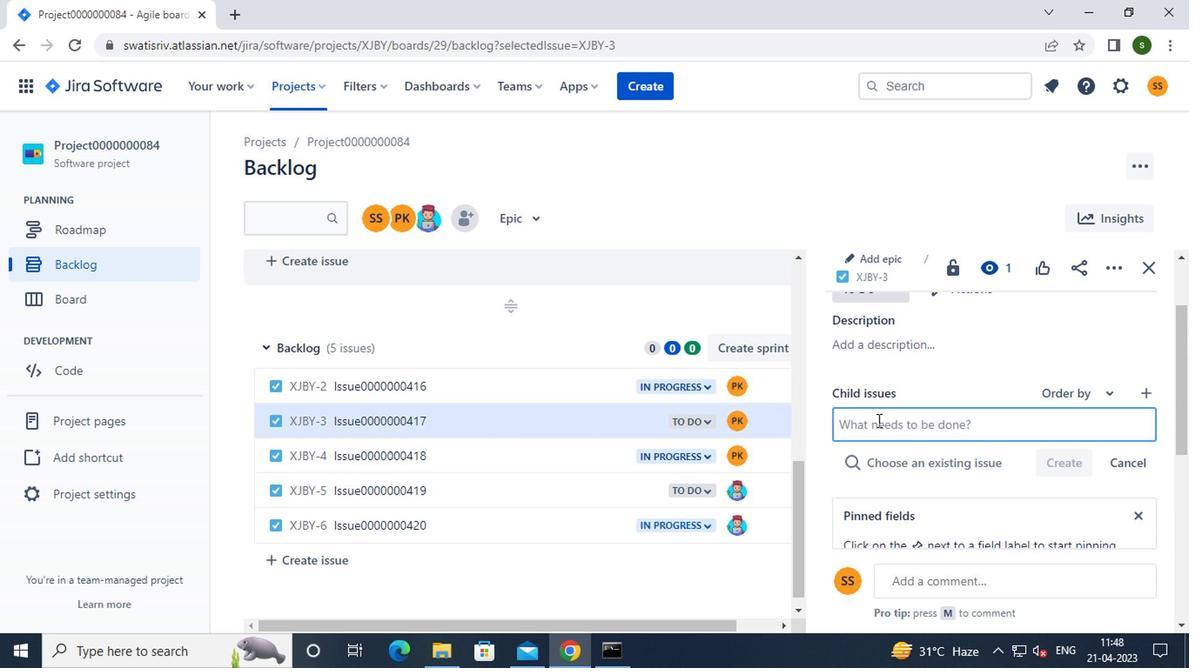 
Action: Mouse moved to (799, 439)
Screenshot: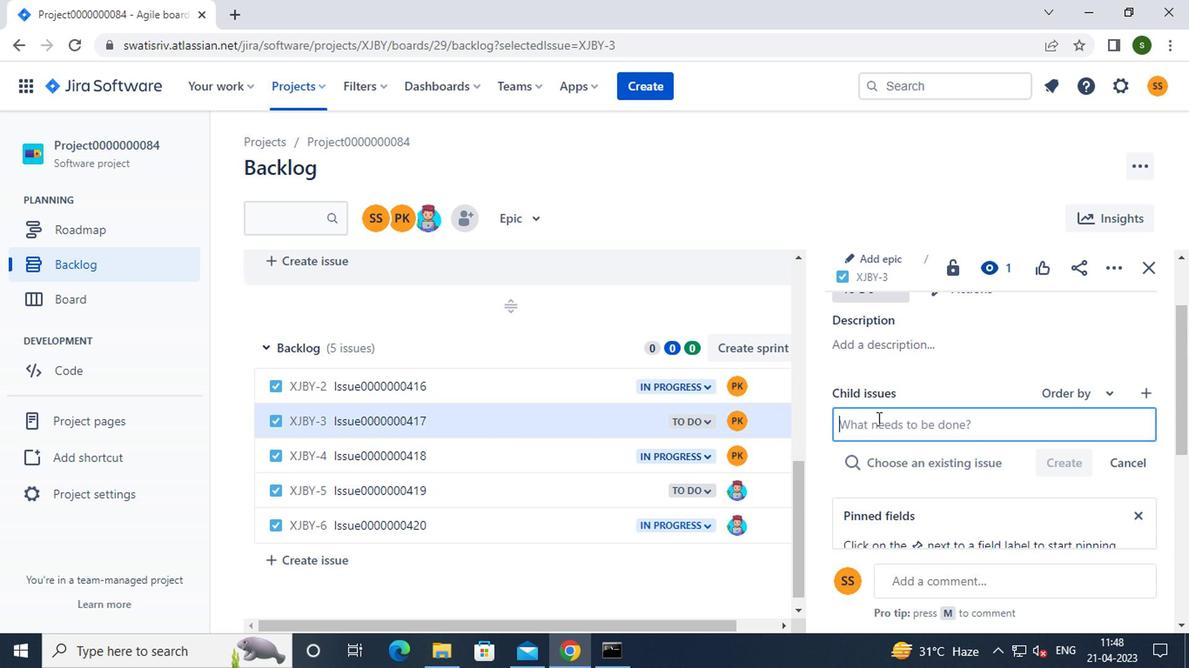 
Action: Key pressed <Key.caps_lock>c<Key.caps_lock>hild<Key.caps_lock>i<Key.caps_lock>ssue0000000833
Screenshot: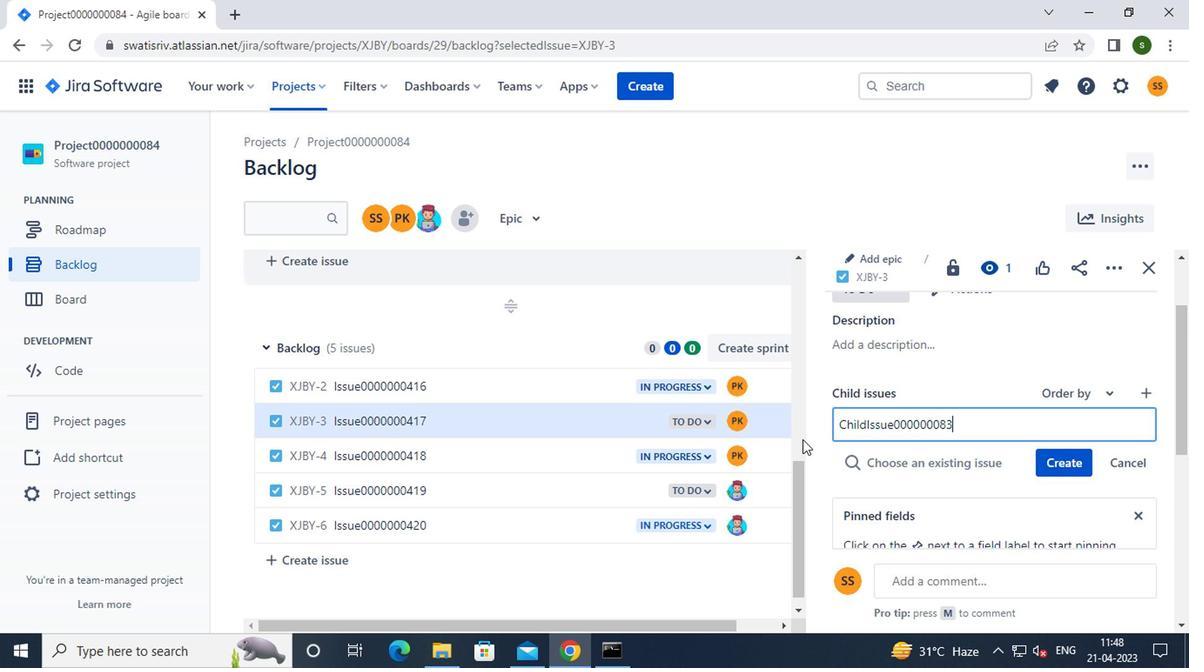 
Action: Mouse moved to (1056, 466)
Screenshot: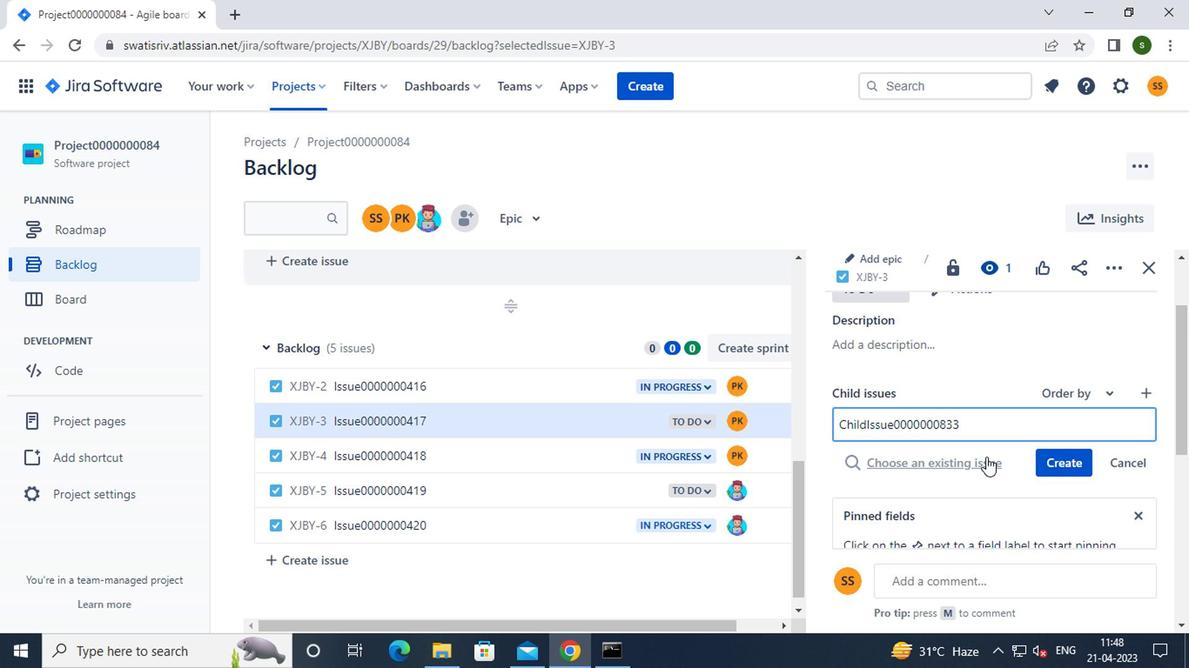 
Action: Mouse pressed left at (1056, 466)
Screenshot: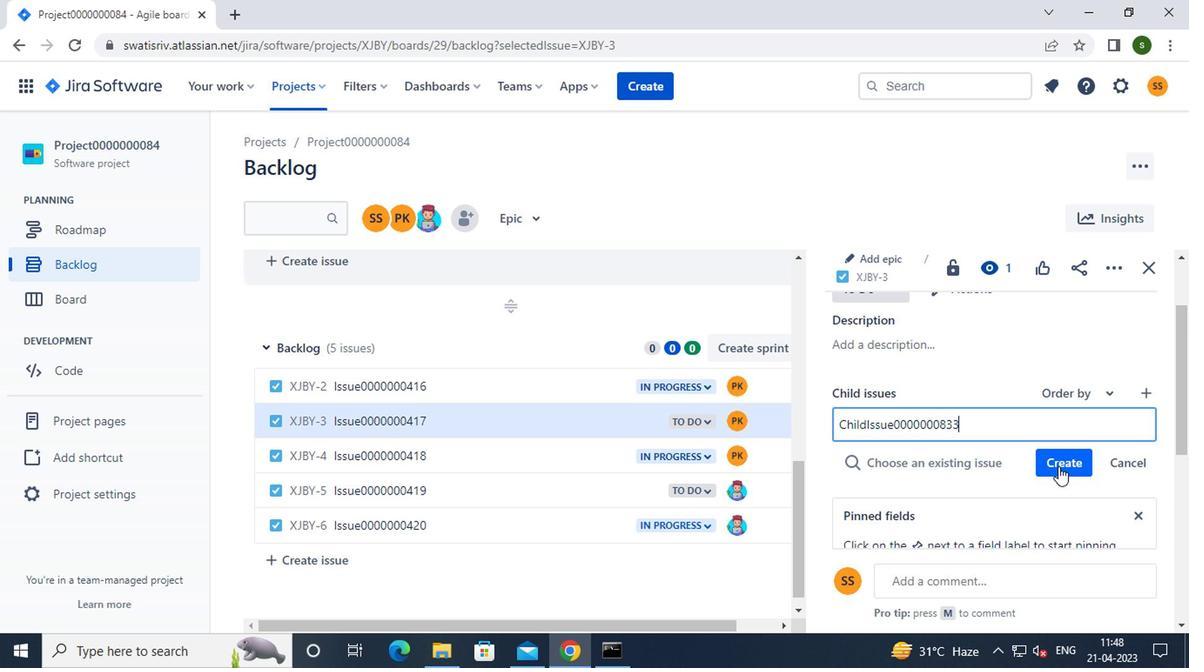 
Action: Mouse moved to (1020, 481)
Screenshot: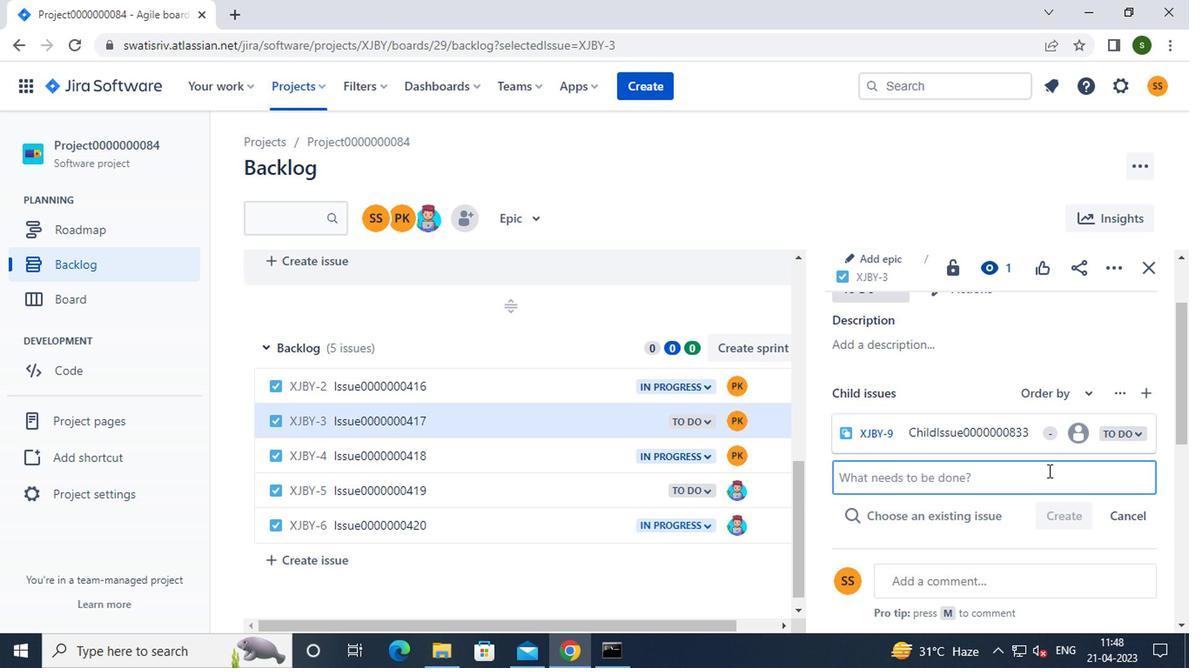 
Action: Mouse pressed left at (1020, 481)
Screenshot: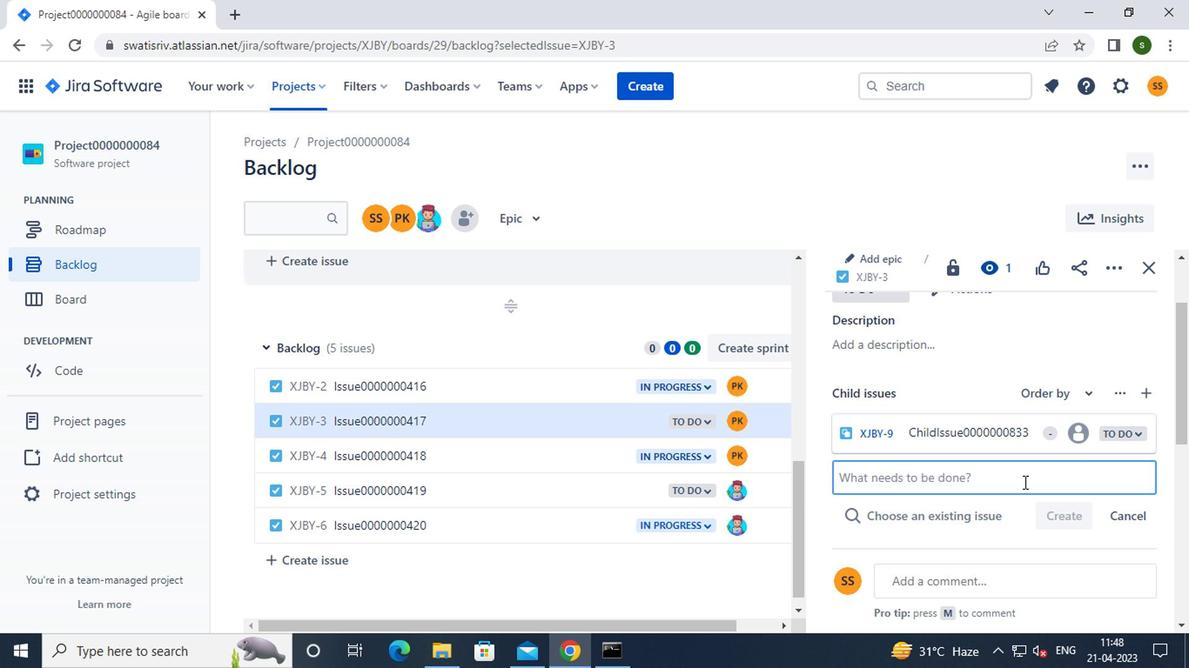 
Action: Mouse moved to (997, 488)
Screenshot: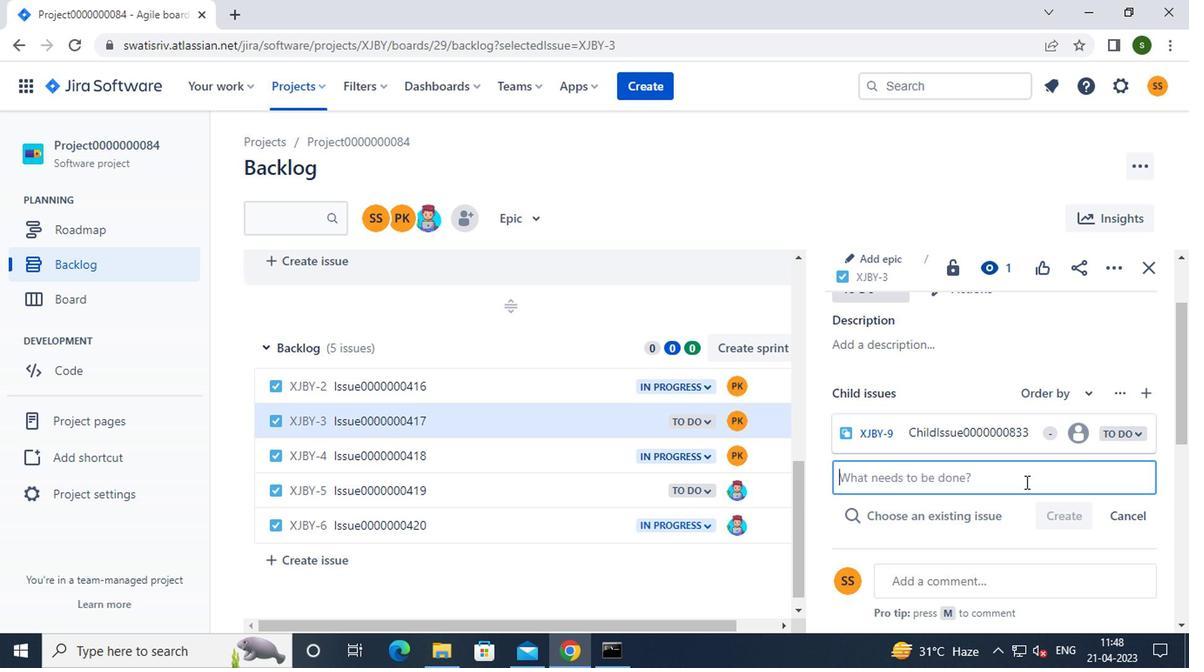 
Action: Key pressed <Key.caps_lock>c<Key.caps_lock>hild<Key.caps_lock>i<Key.caps_lock>ssue0000000834
Screenshot: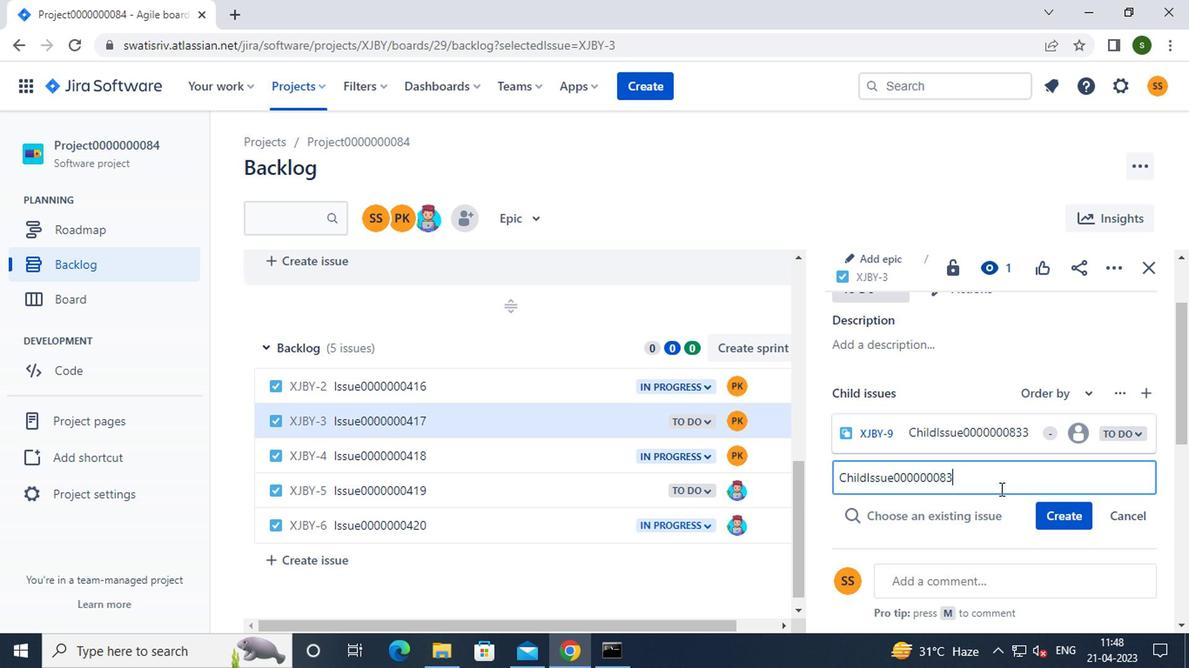 
Action: Mouse moved to (1052, 516)
Screenshot: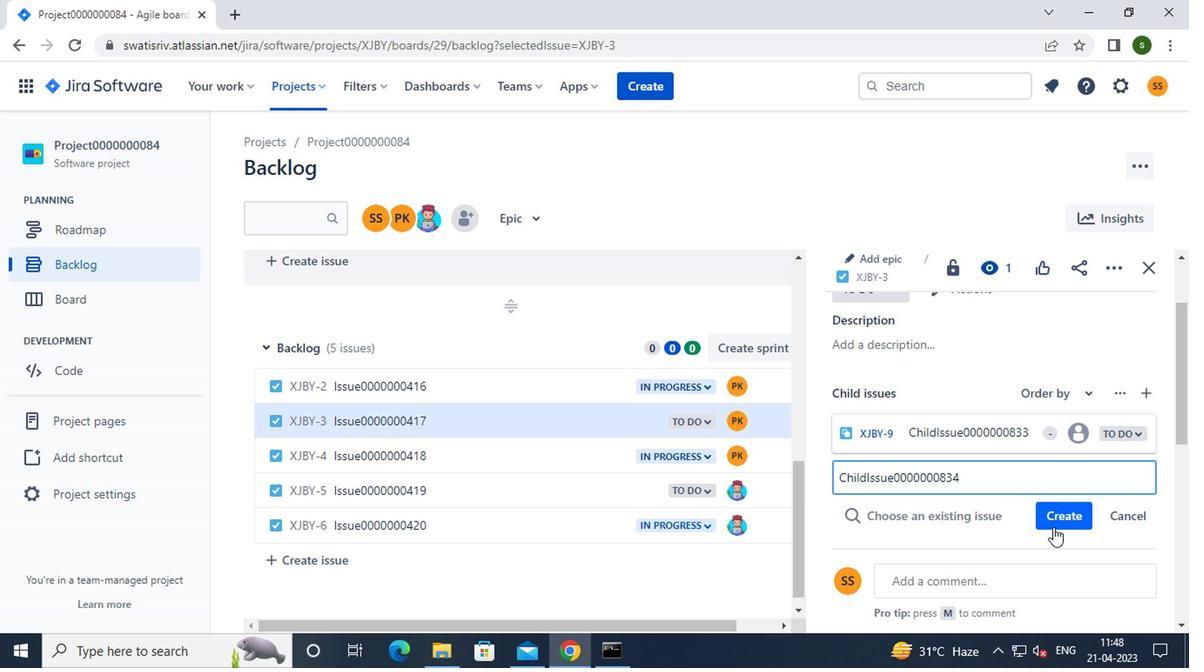 
Action: Mouse pressed left at (1052, 516)
Screenshot: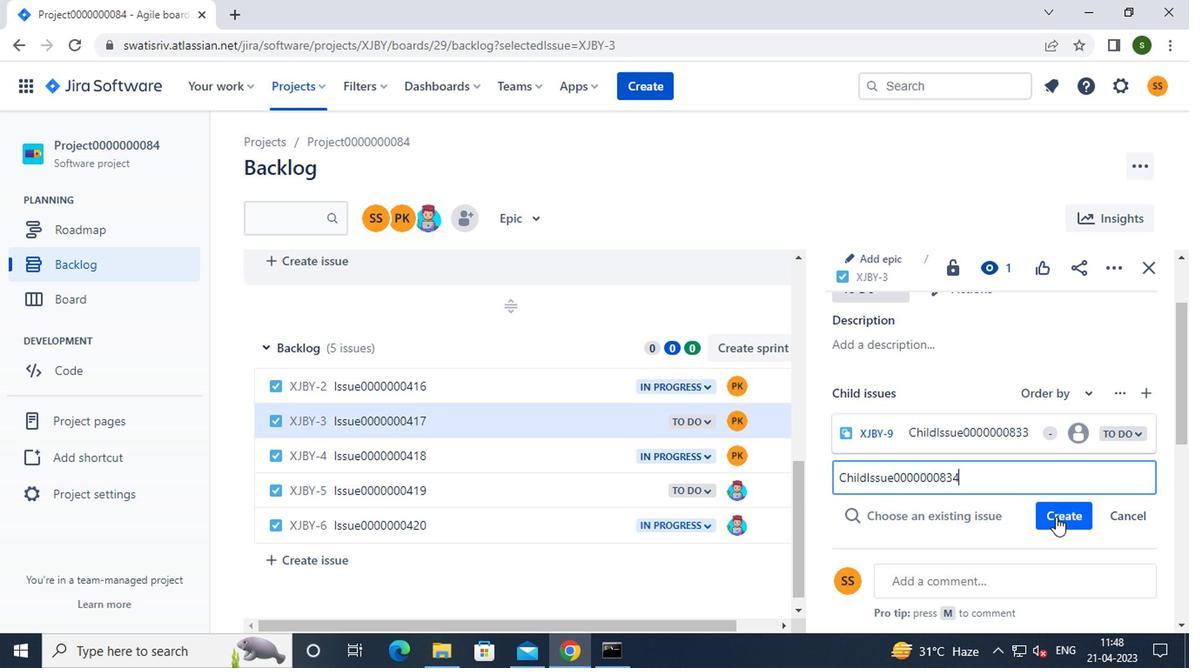 
Action: Mouse moved to (742, 143)
Screenshot: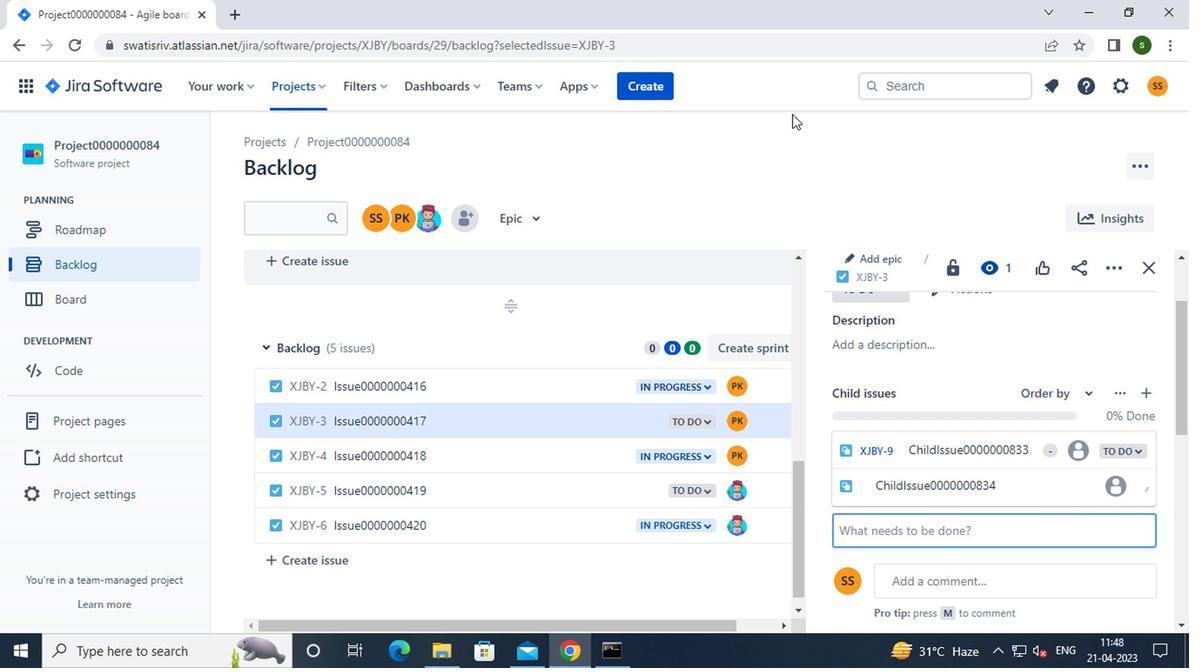 
